 Task: Look for space in Forest Grove, United States from 26th August, 2023 to 10th September, 2023 for 6 adults, 2 children in price range Rs.10000 to Rs.15000. Place can be entire place or shared room with 6 bedrooms having 6 beds and 6 bathrooms. Property type can be house, flat, guest house. Amenities needed are: wifi, TV, free parkinig on premises, gym, breakfast. Booking option can be shelf check-in. Required host language is English.
Action: Mouse pressed left at (415, 107)
Screenshot: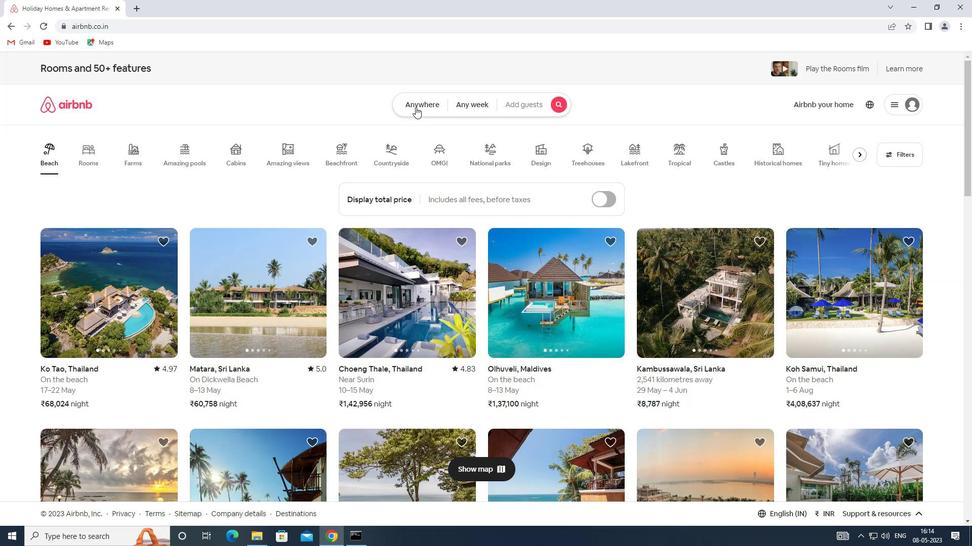 
Action: Mouse moved to (314, 144)
Screenshot: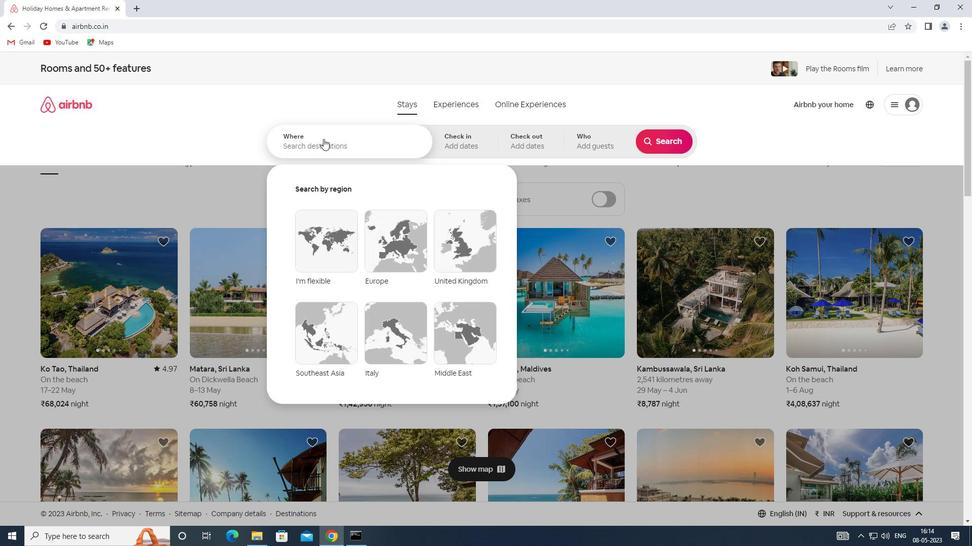 
Action: Mouse pressed left at (314, 144)
Screenshot: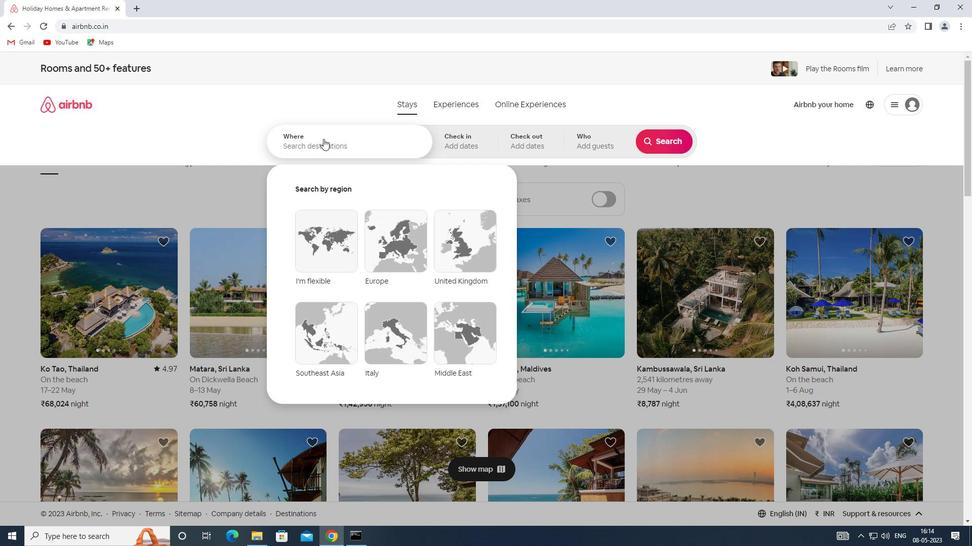 
Action: Key pressed <Key.shift>SPACE<Key.space>IN<Key.space><Key.shift>FOREST<Key.space><Key.shift><Key.shift><Key.shift><Key.shift><Key.shift><Key.shift><Key.shift><Key.shift><Key.shift><Key.shift><Key.shift><Key.shift><Key.shift><Key.shift>GROVE,<Key.shift>UNITED<Key.space><Key.shift>STATES
Screenshot: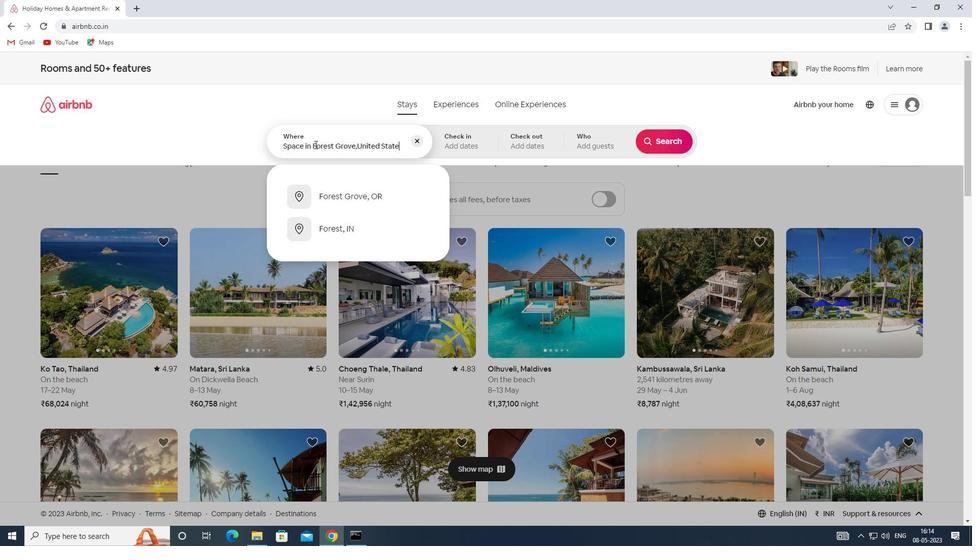 
Action: Mouse moved to (485, 135)
Screenshot: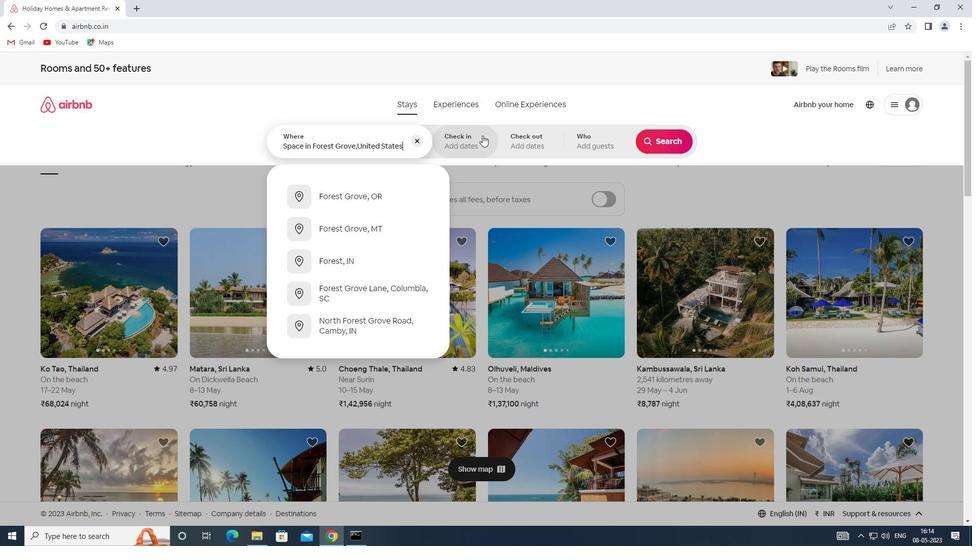 
Action: Mouse pressed left at (485, 135)
Screenshot: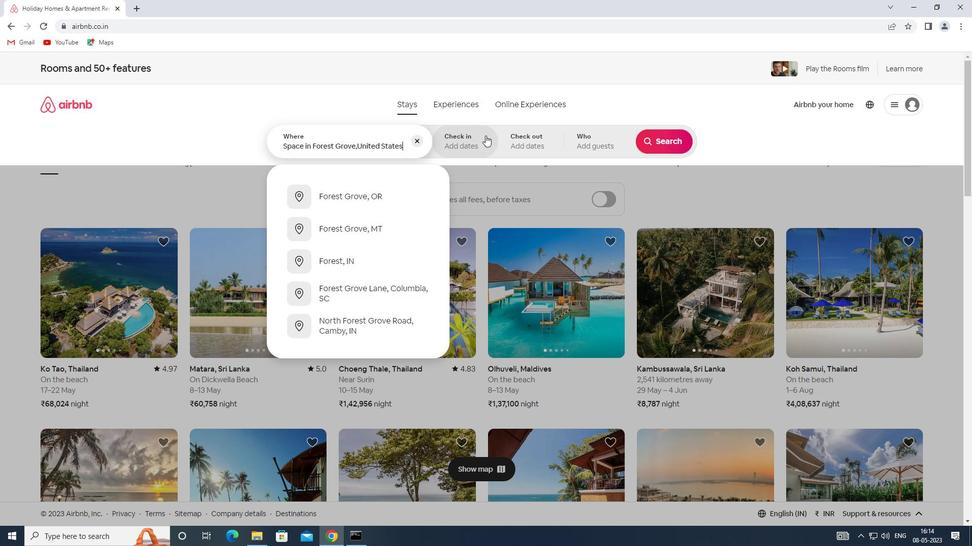 
Action: Mouse moved to (655, 225)
Screenshot: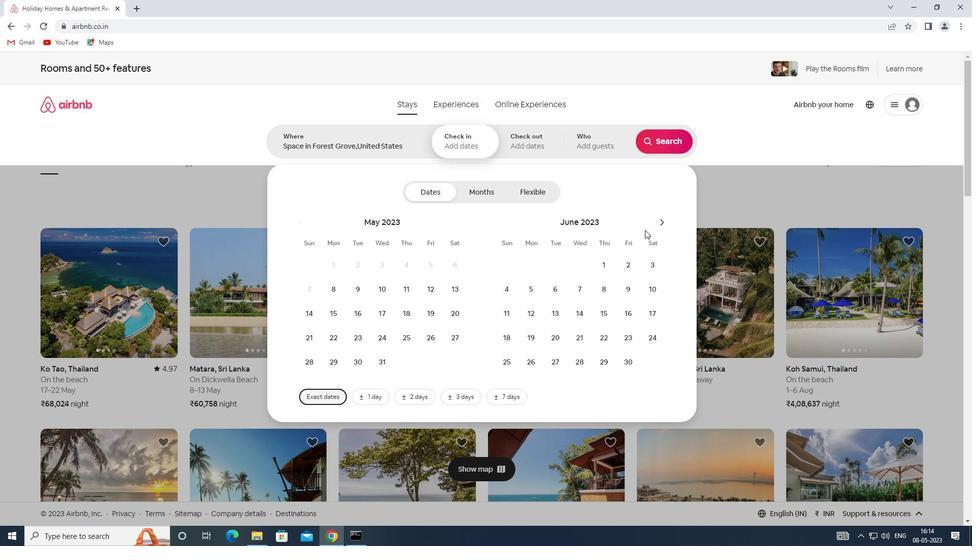 
Action: Mouse pressed left at (655, 225)
Screenshot: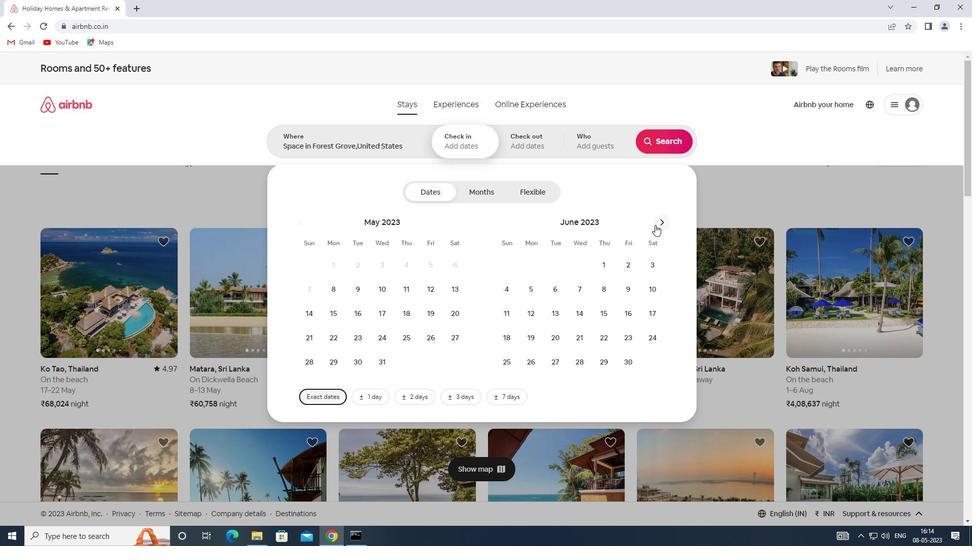 
Action: Mouse pressed left at (655, 225)
Screenshot: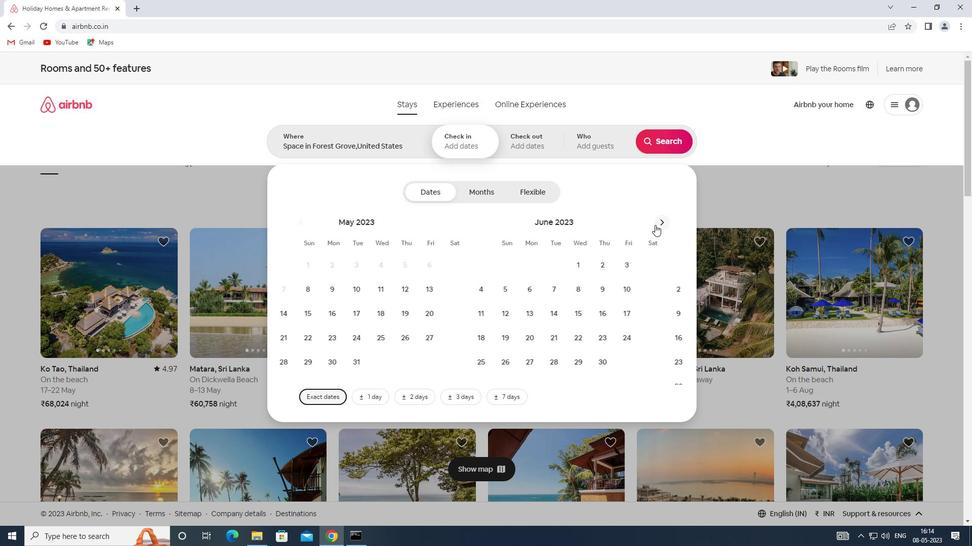 
Action: Mouse moved to (645, 335)
Screenshot: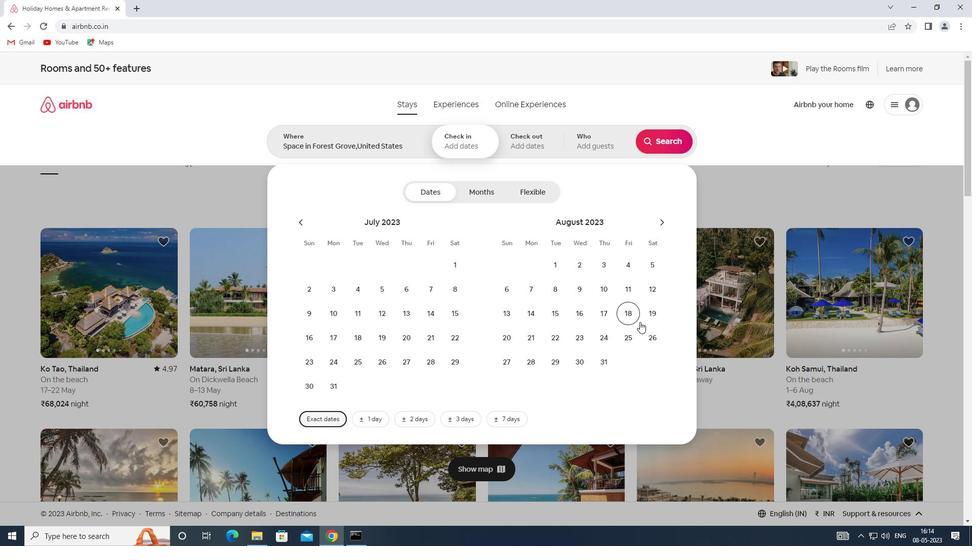 
Action: Mouse pressed left at (645, 335)
Screenshot: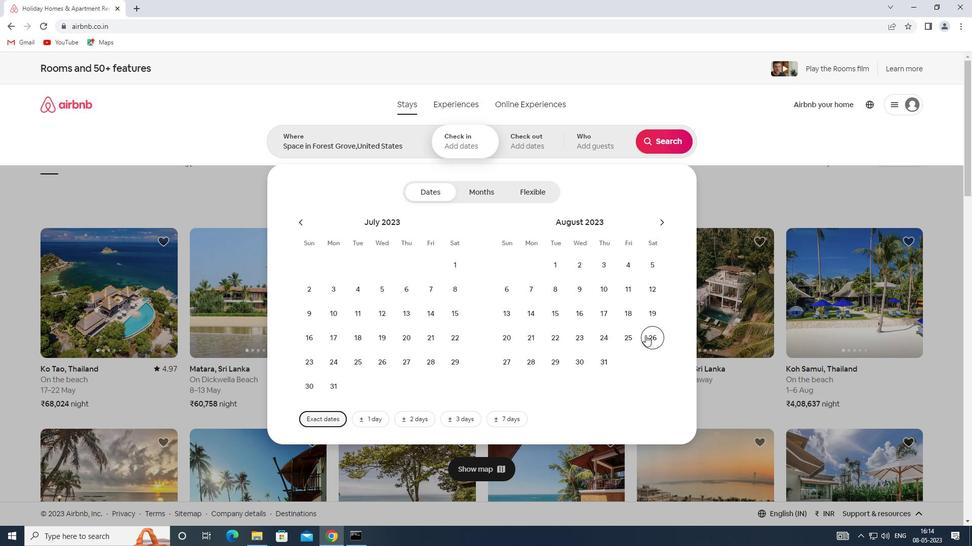 
Action: Mouse moved to (660, 223)
Screenshot: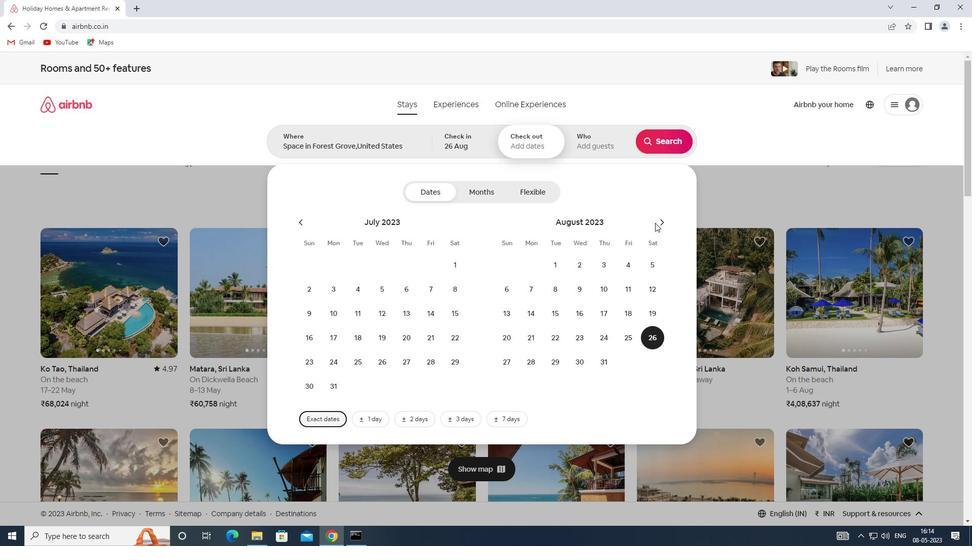 
Action: Mouse pressed left at (660, 223)
Screenshot: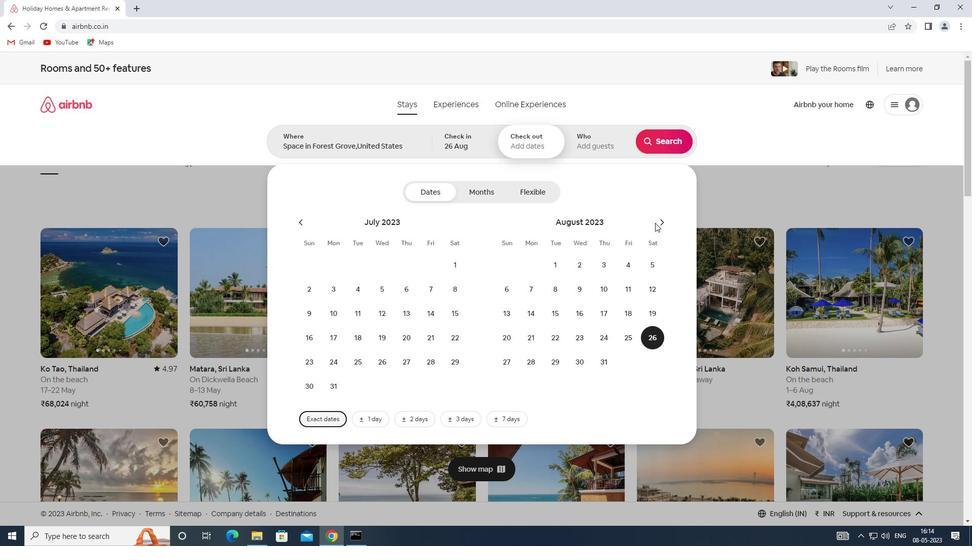 
Action: Mouse moved to (504, 311)
Screenshot: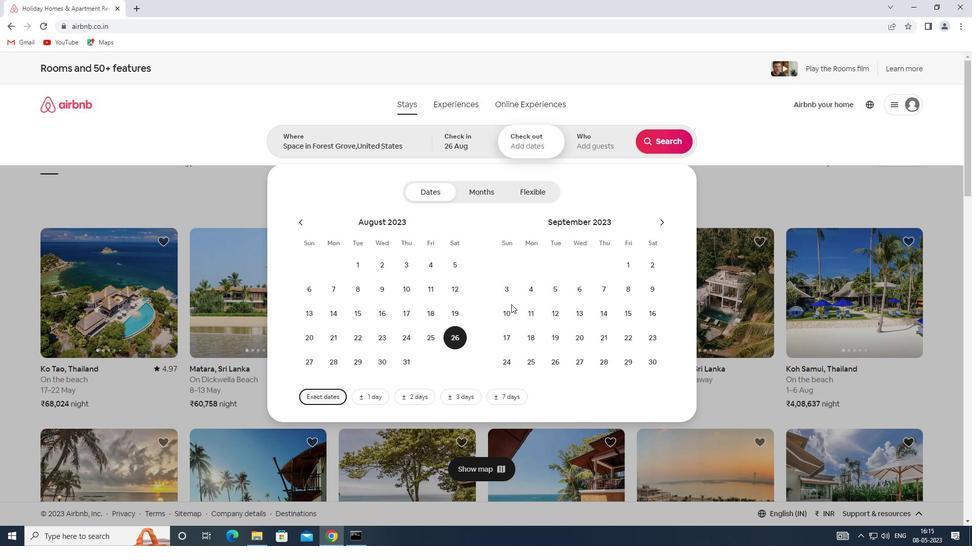 
Action: Mouse pressed left at (504, 311)
Screenshot: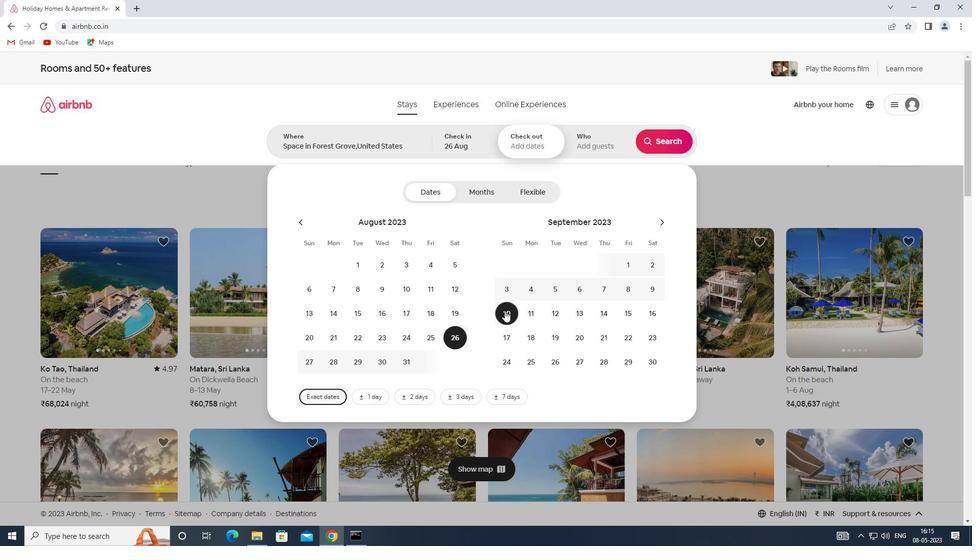 
Action: Mouse moved to (600, 145)
Screenshot: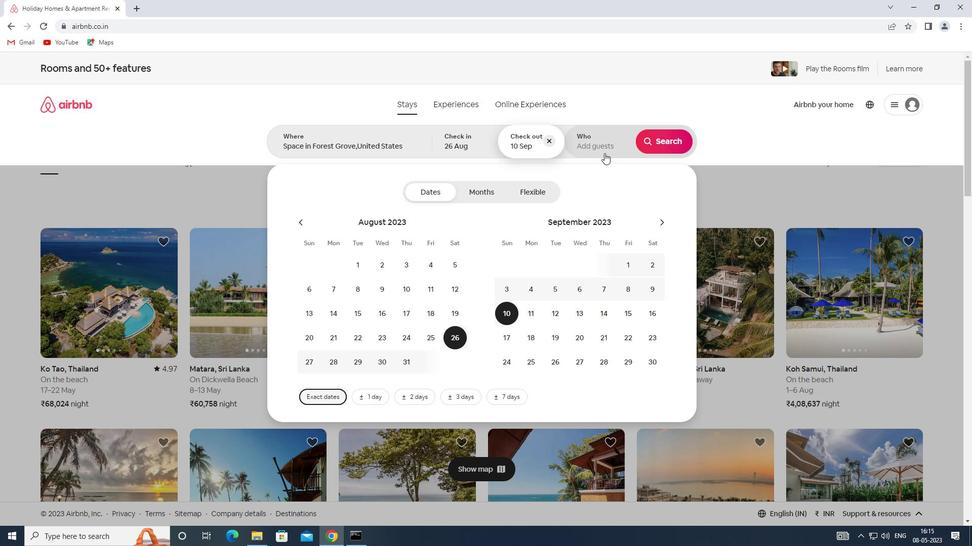 
Action: Mouse pressed left at (600, 145)
Screenshot: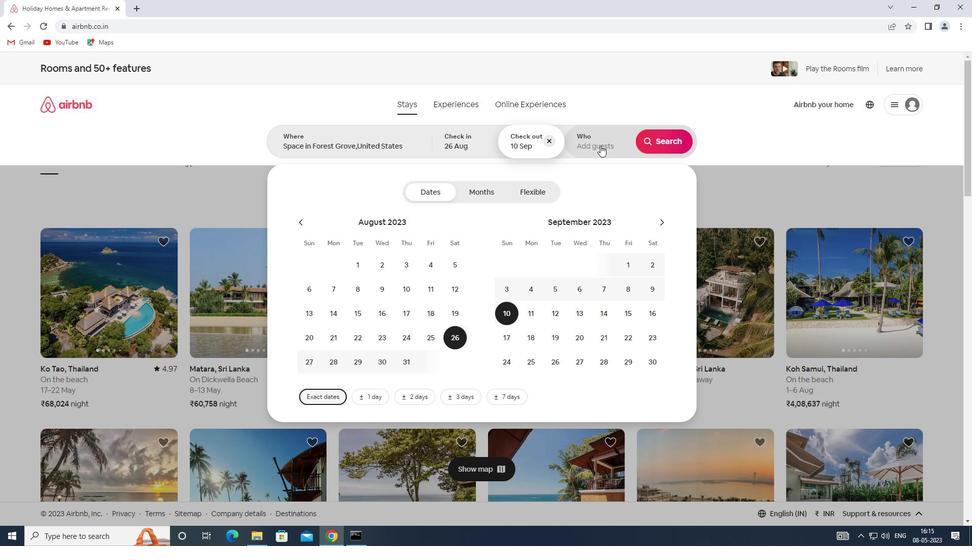 
Action: Mouse moved to (661, 185)
Screenshot: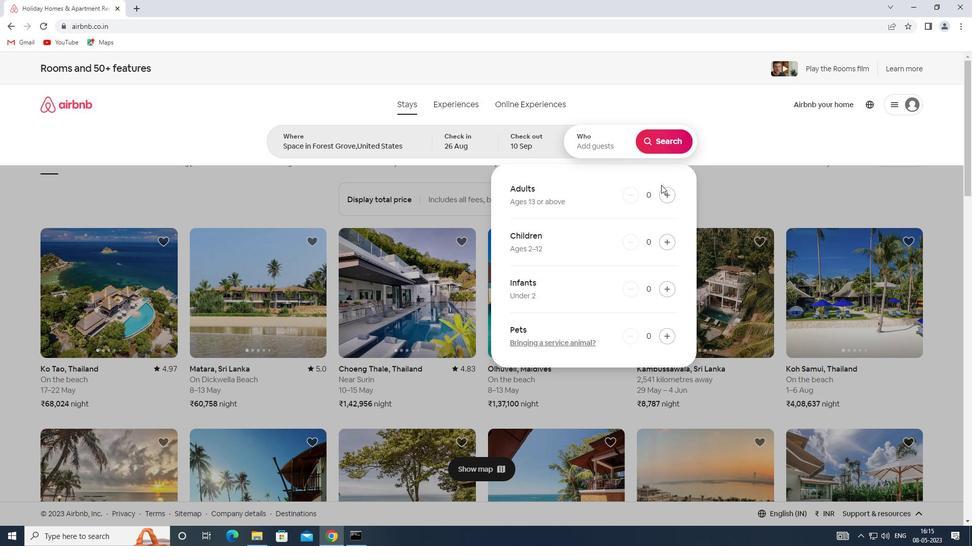 
Action: Mouse pressed left at (661, 185)
Screenshot: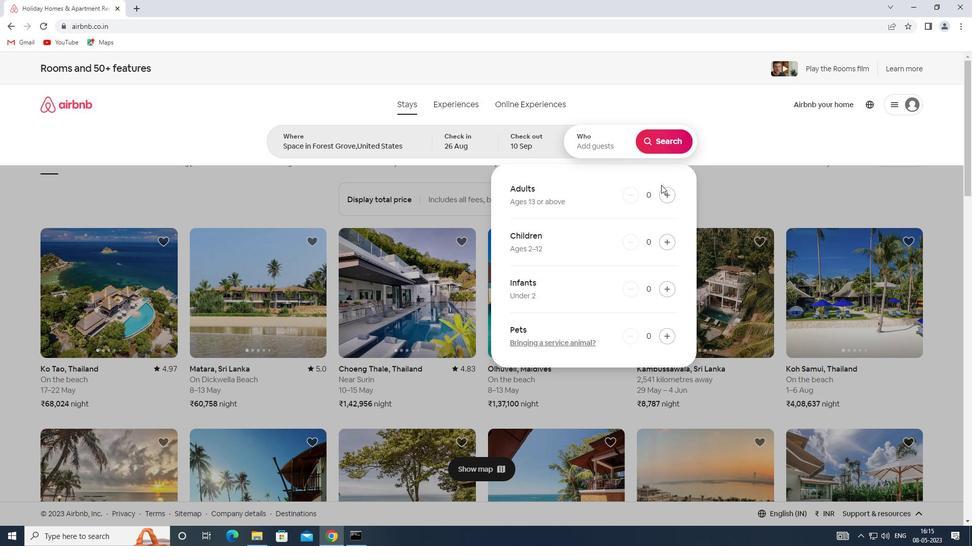 
Action: Mouse moved to (663, 191)
Screenshot: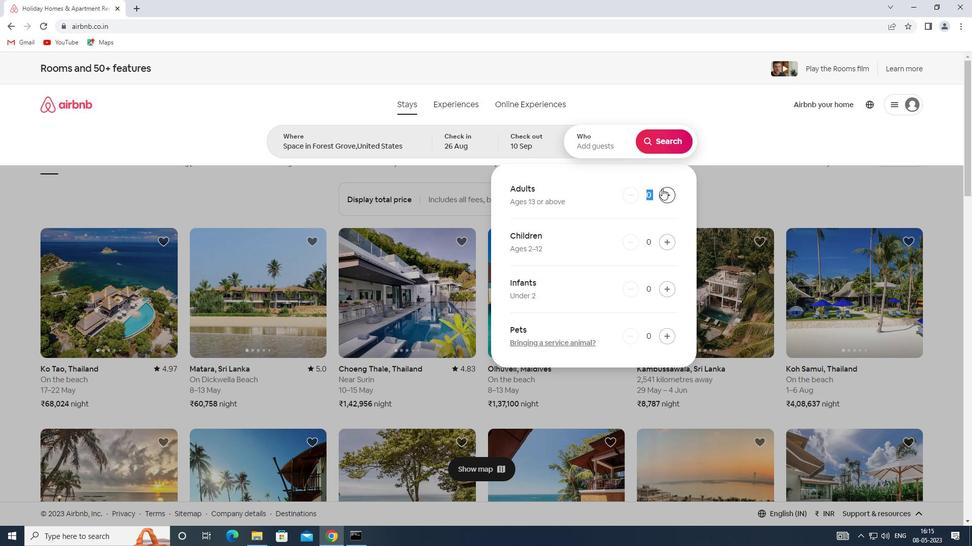 
Action: Mouse pressed left at (663, 191)
Screenshot: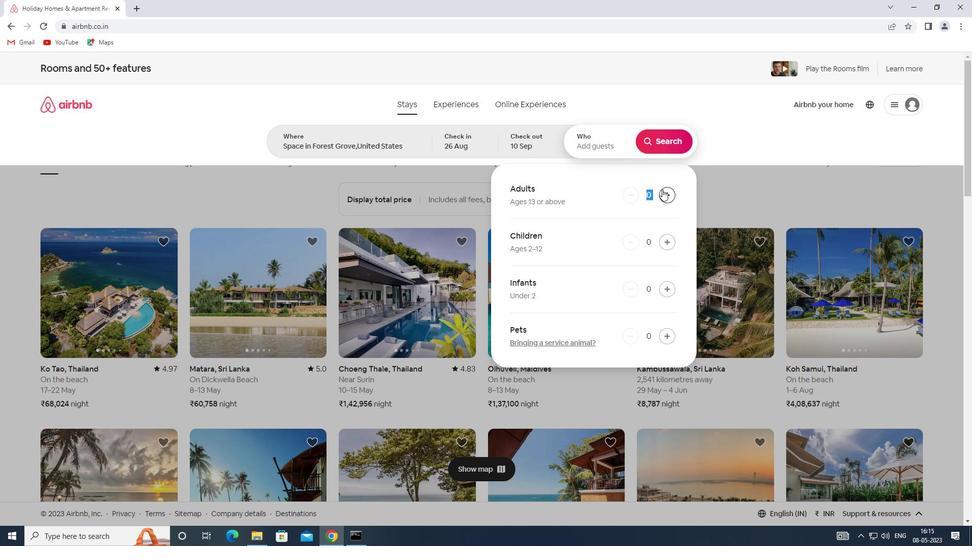 
Action: Mouse pressed left at (663, 191)
Screenshot: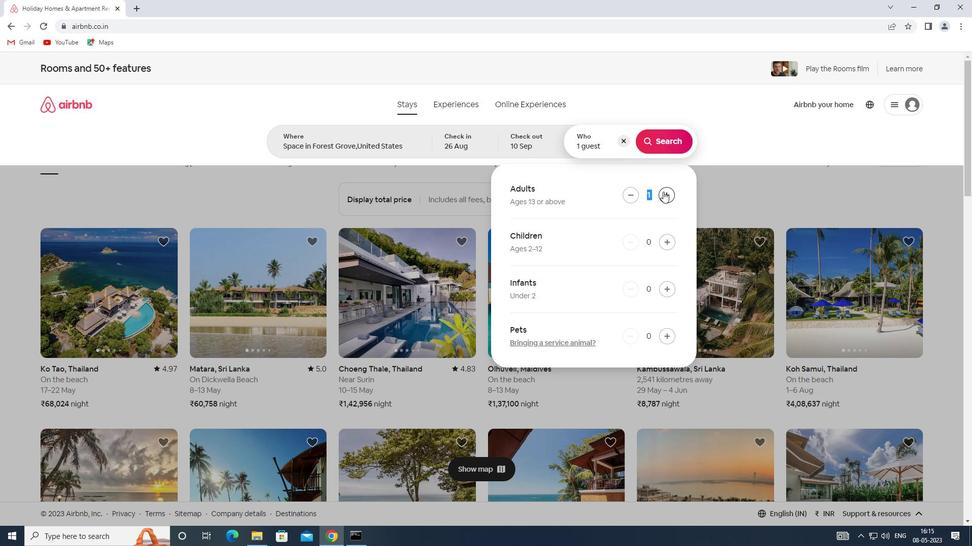 
Action: Mouse pressed left at (663, 191)
Screenshot: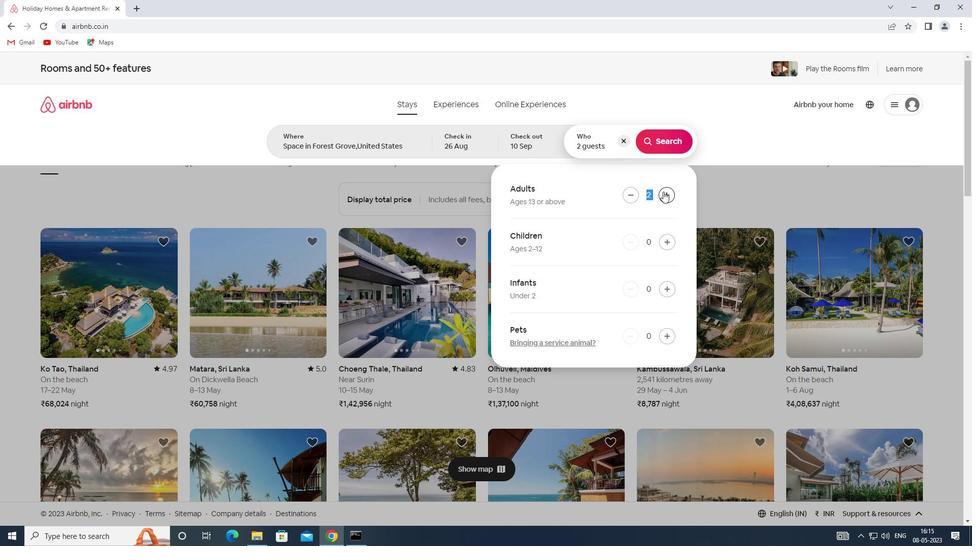 
Action: Mouse moved to (668, 198)
Screenshot: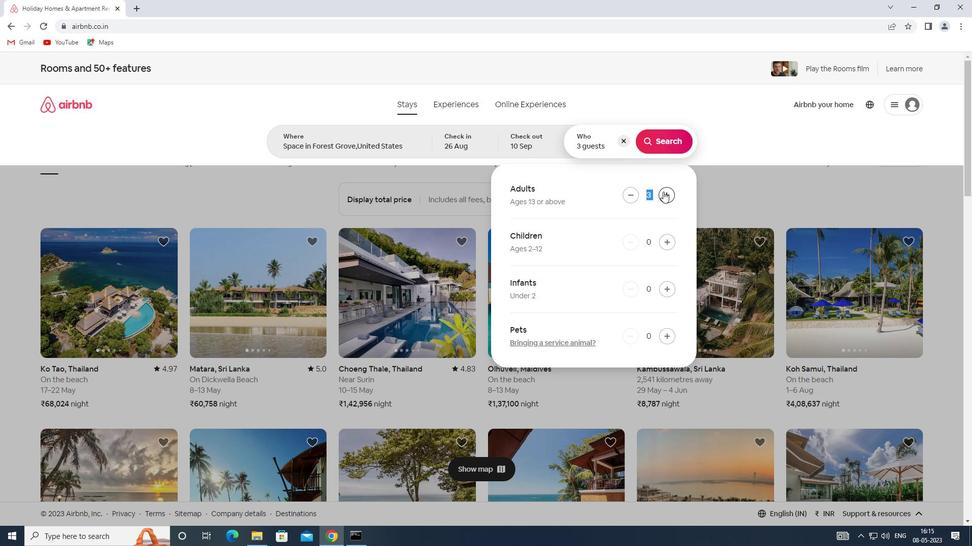 
Action: Mouse pressed left at (668, 198)
Screenshot: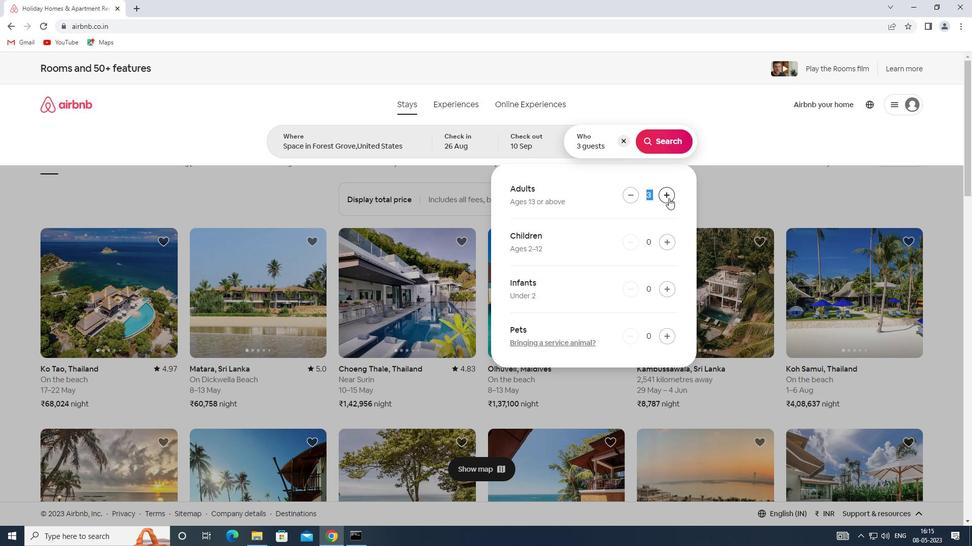
Action: Mouse moved to (668, 198)
Screenshot: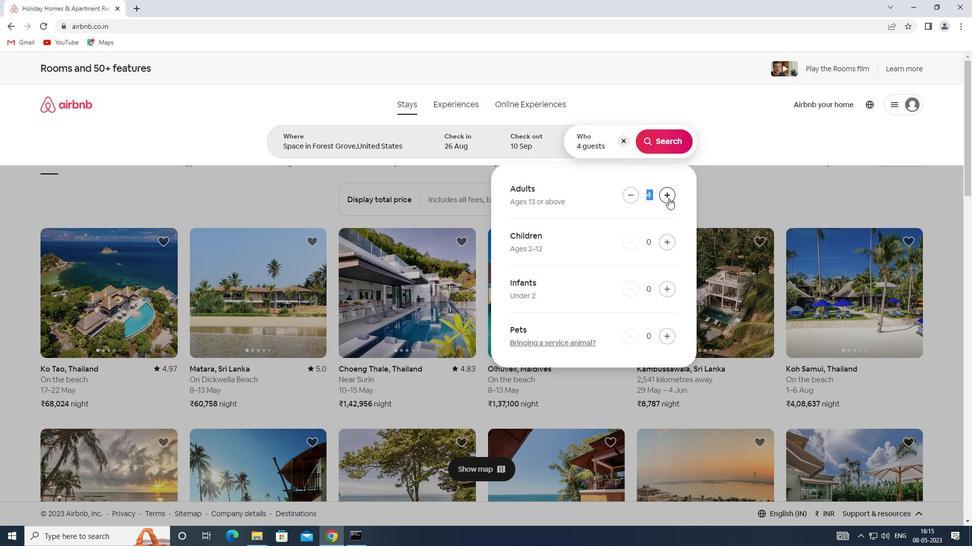 
Action: Mouse pressed left at (668, 198)
Screenshot: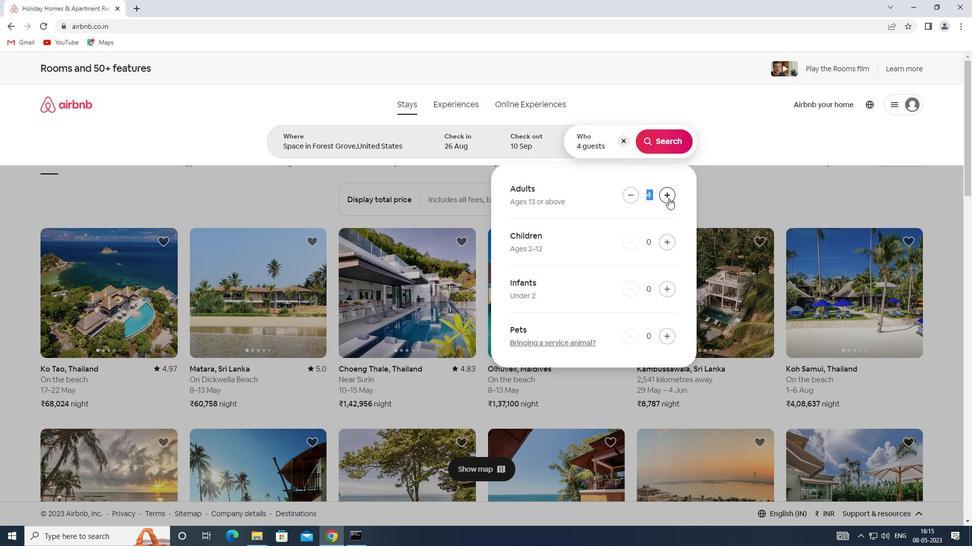 
Action: Mouse pressed left at (668, 198)
Screenshot: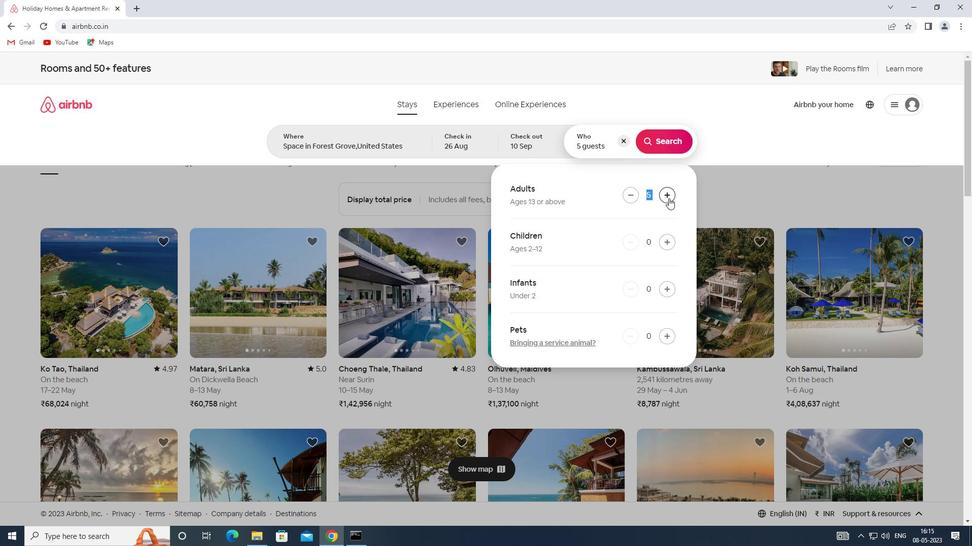 
Action: Mouse moved to (671, 241)
Screenshot: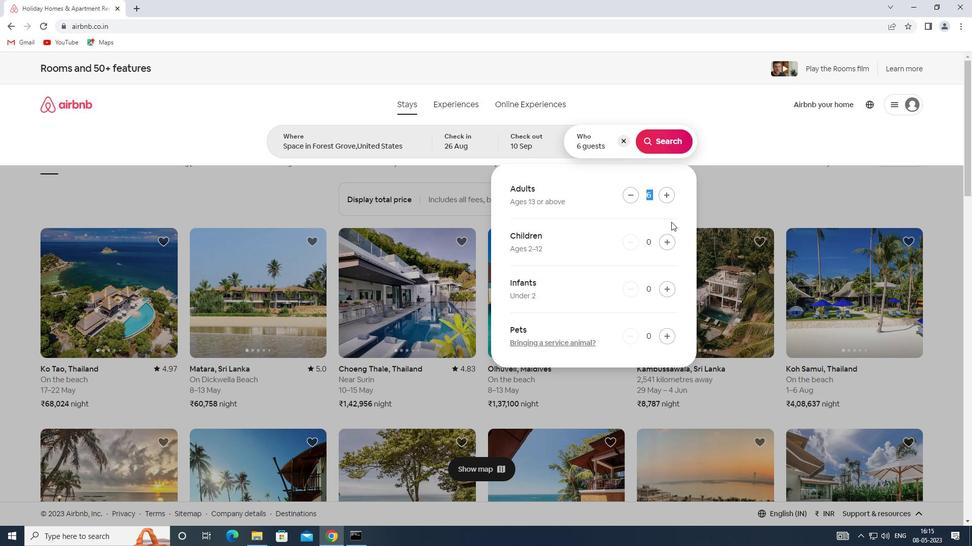 
Action: Mouse pressed left at (671, 241)
Screenshot: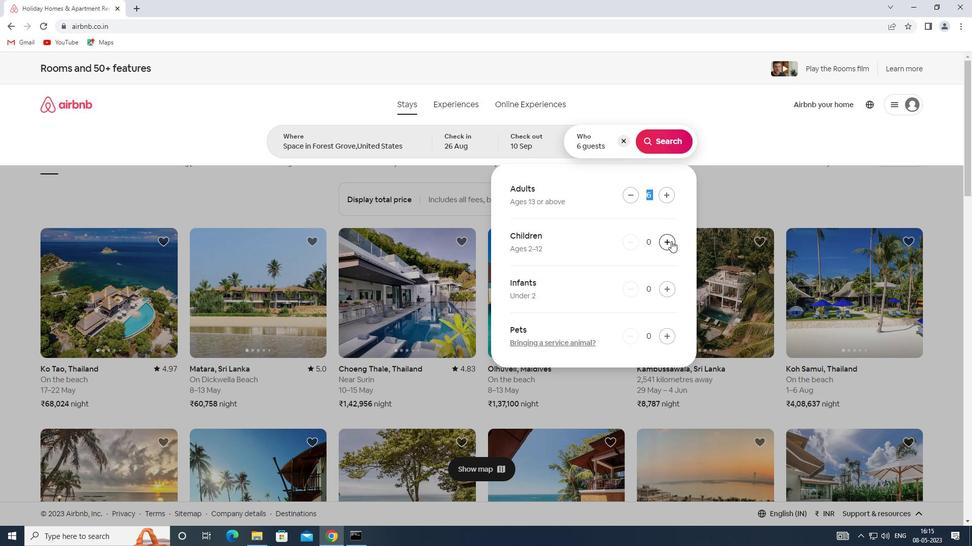 
Action: Mouse pressed left at (671, 241)
Screenshot: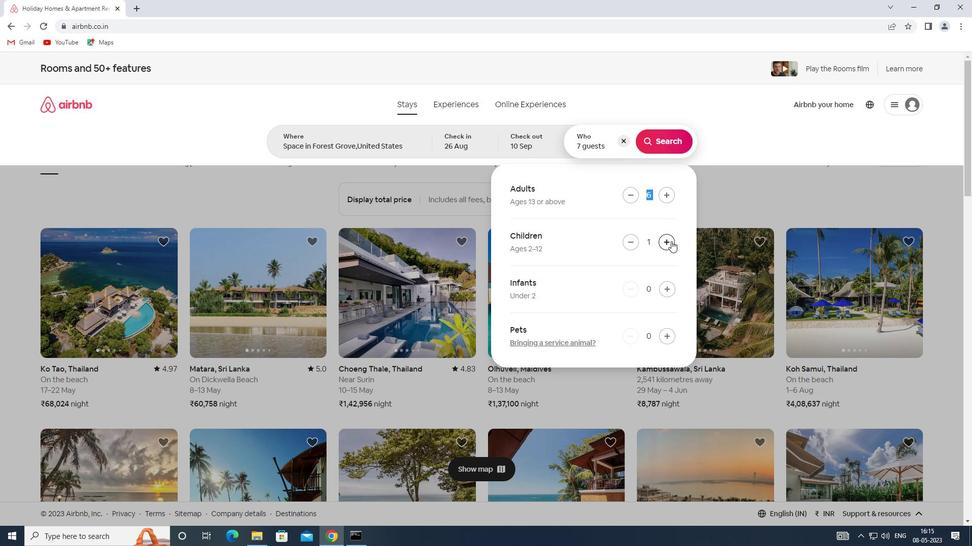 
Action: Mouse moved to (670, 138)
Screenshot: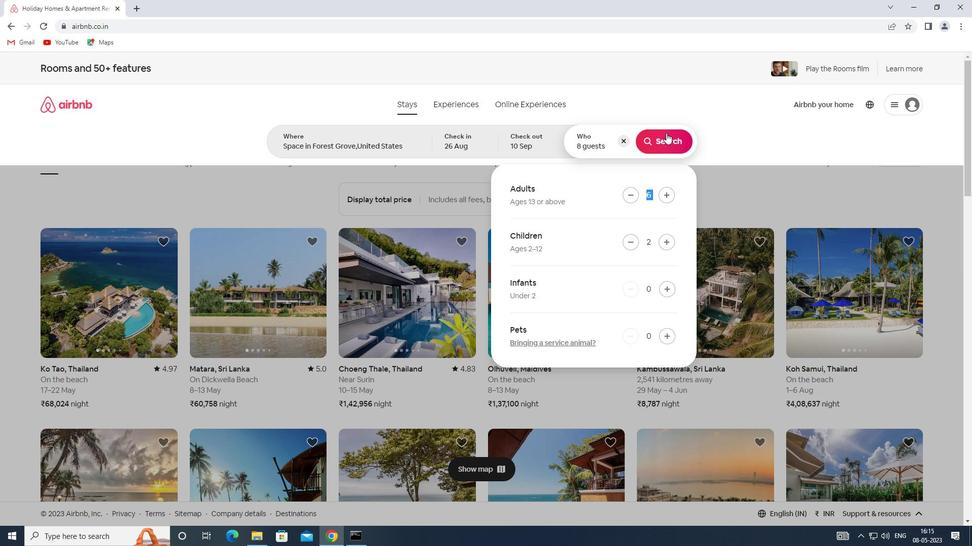 
Action: Mouse pressed left at (670, 138)
Screenshot: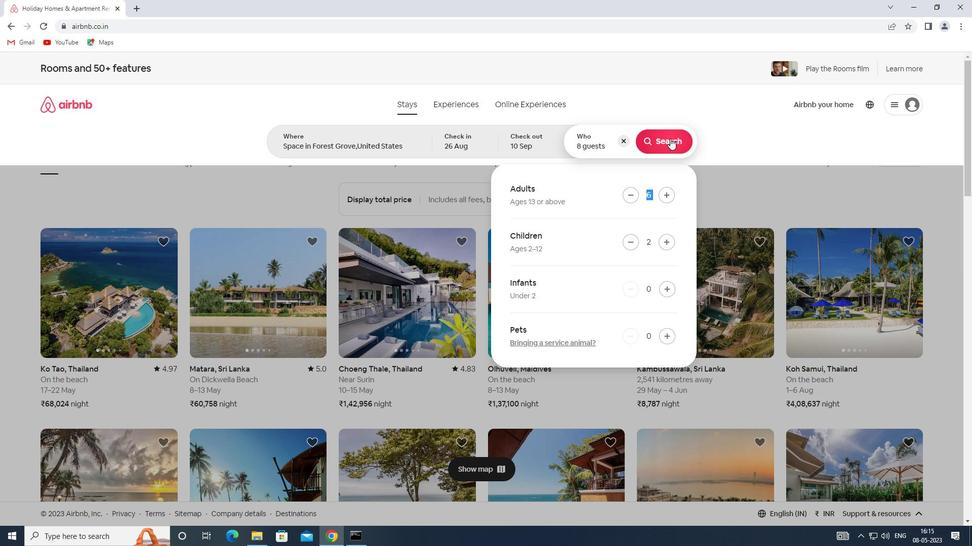 
Action: Mouse moved to (929, 119)
Screenshot: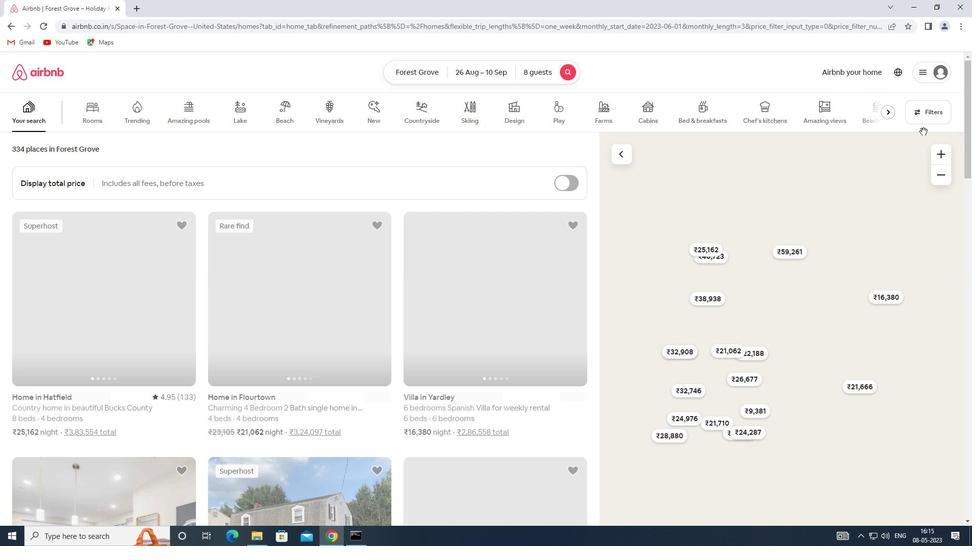 
Action: Mouse pressed left at (929, 119)
Screenshot: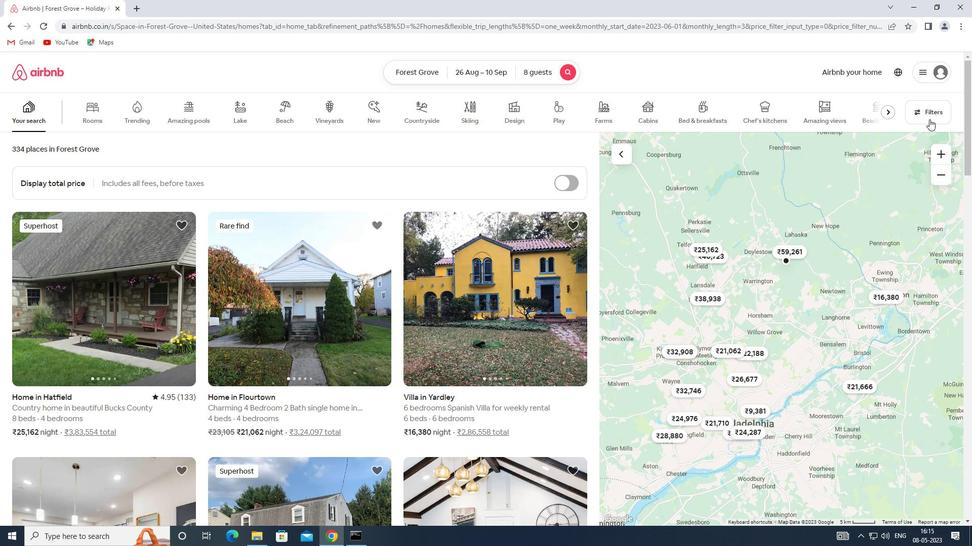 
Action: Mouse moved to (356, 361)
Screenshot: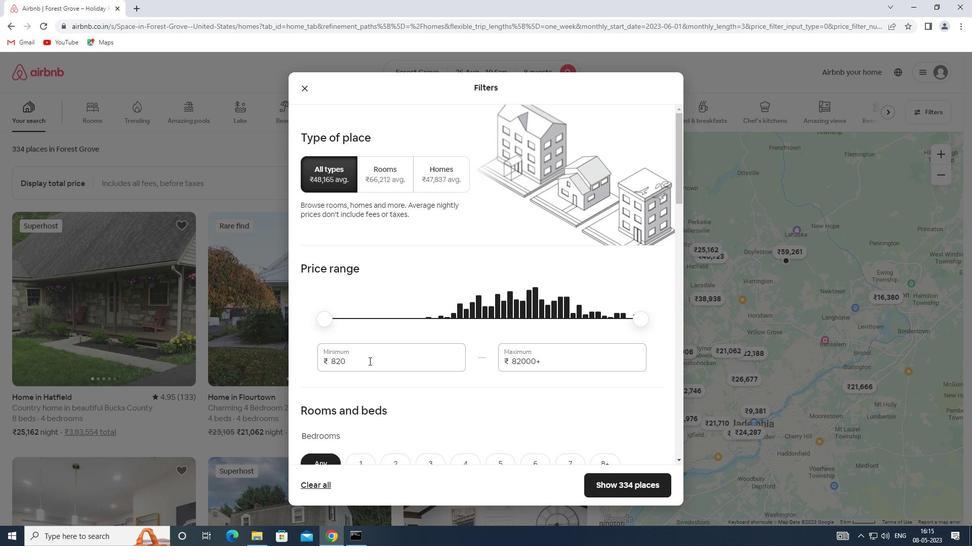 
Action: Mouse pressed left at (356, 361)
Screenshot: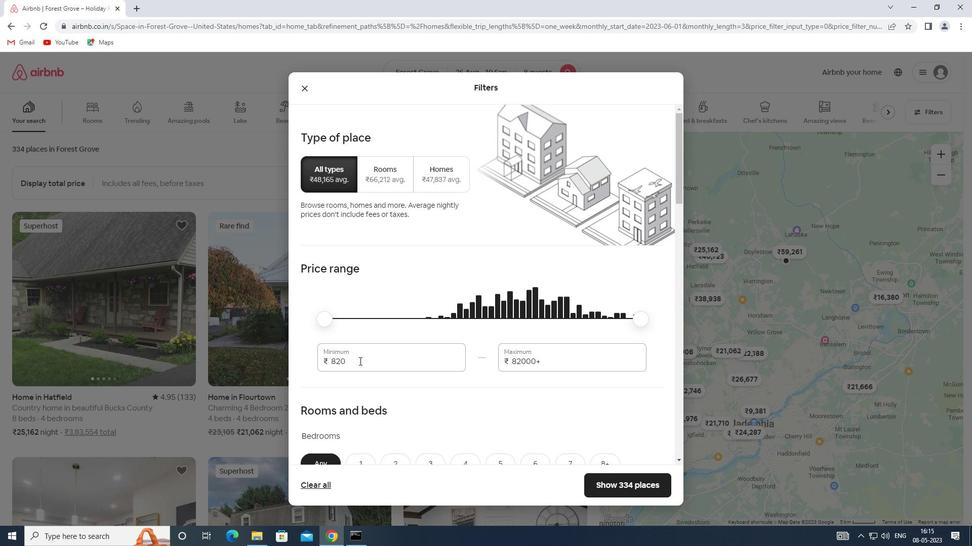 
Action: Mouse moved to (323, 361)
Screenshot: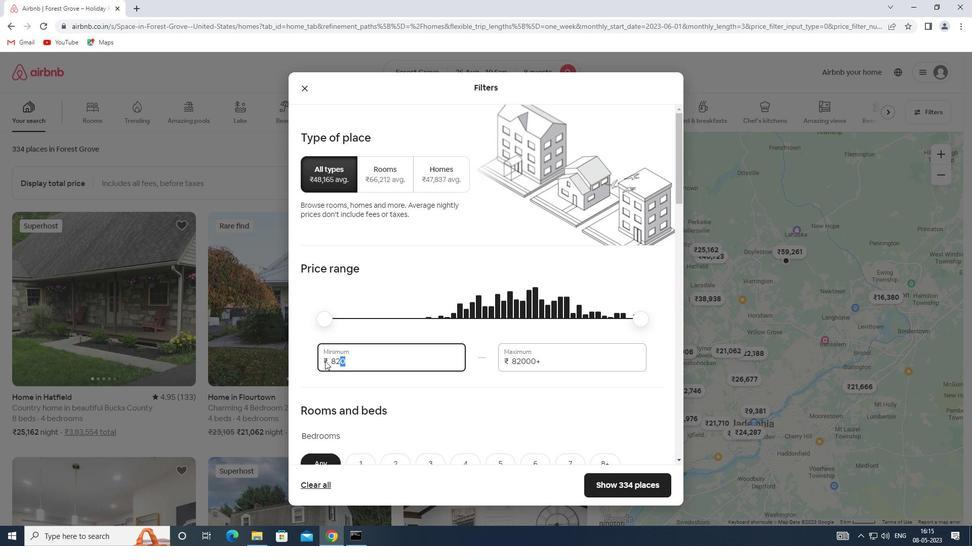 
Action: Key pressed 10000
Screenshot: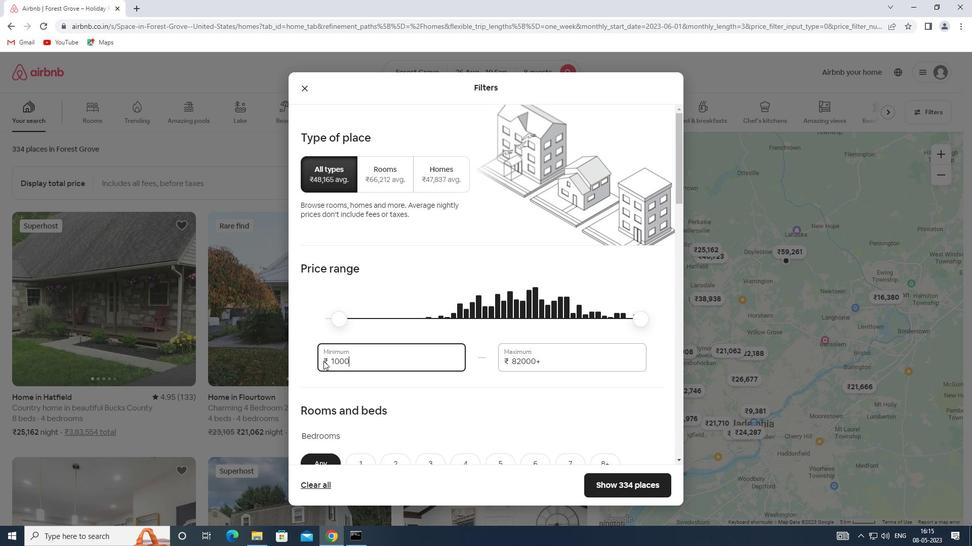 
Action: Mouse moved to (547, 365)
Screenshot: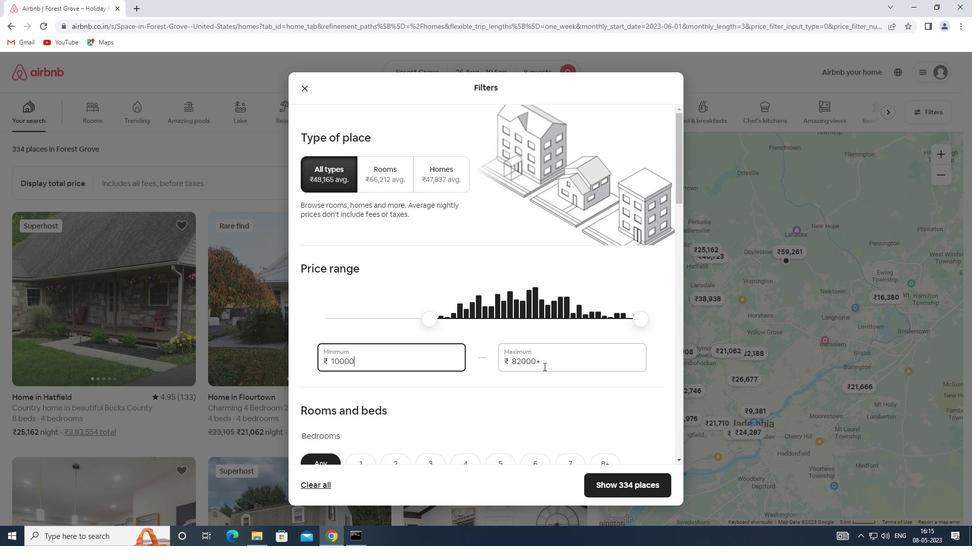 
Action: Mouse pressed left at (547, 365)
Screenshot: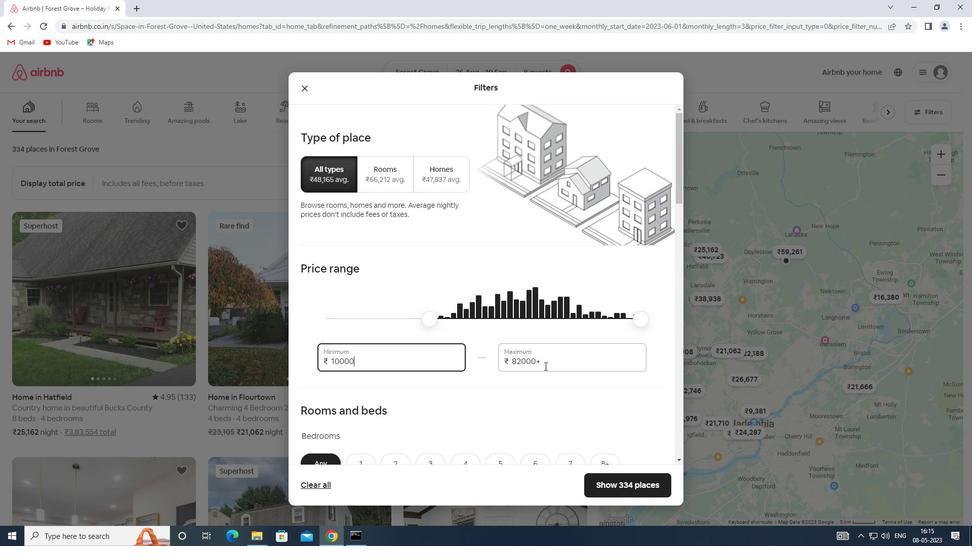 
Action: Mouse moved to (490, 365)
Screenshot: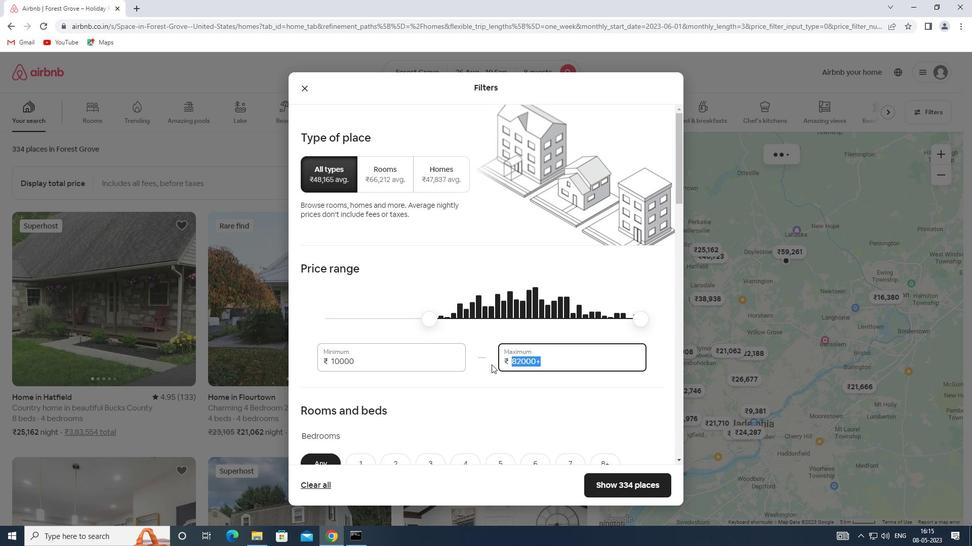 
Action: Key pressed 15000
Screenshot: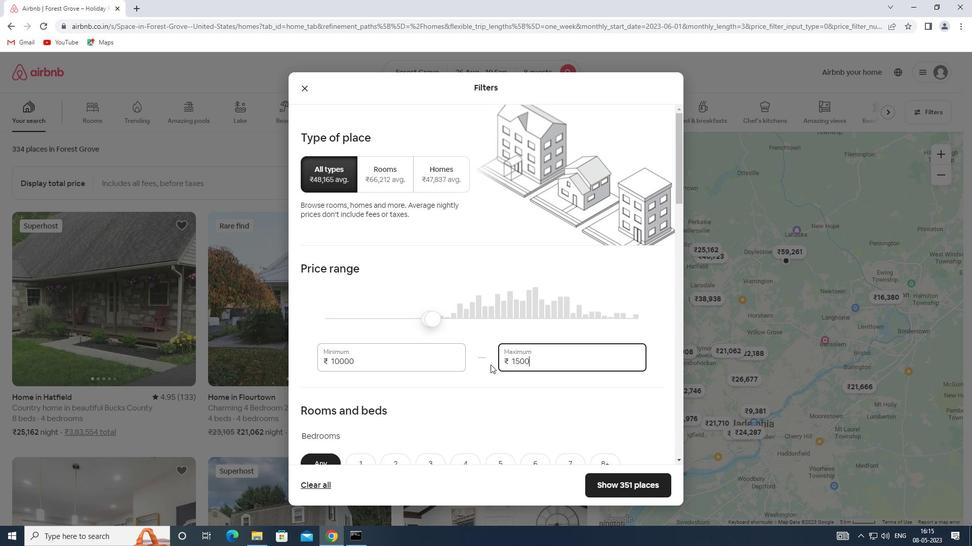 
Action: Mouse moved to (490, 365)
Screenshot: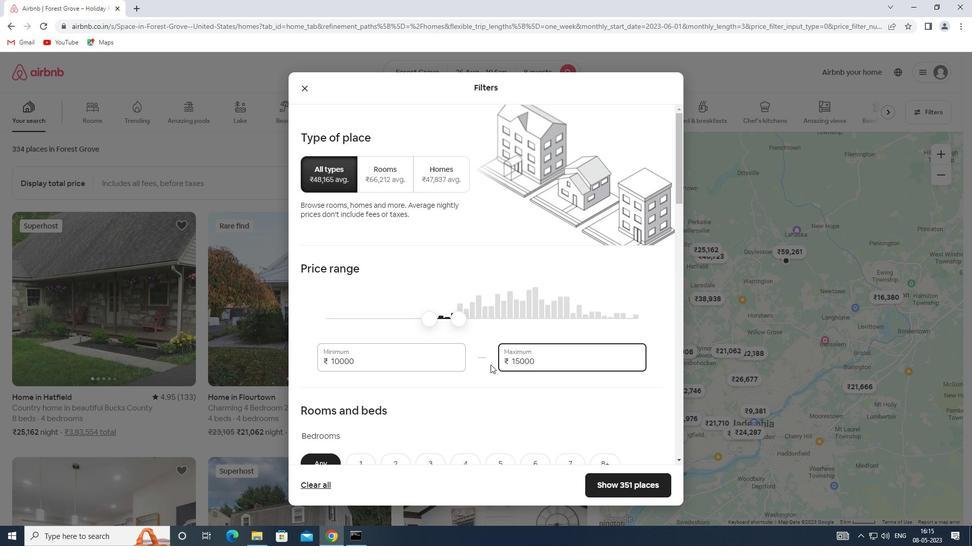 
Action: Mouse scrolled (490, 364) with delta (0, 0)
Screenshot: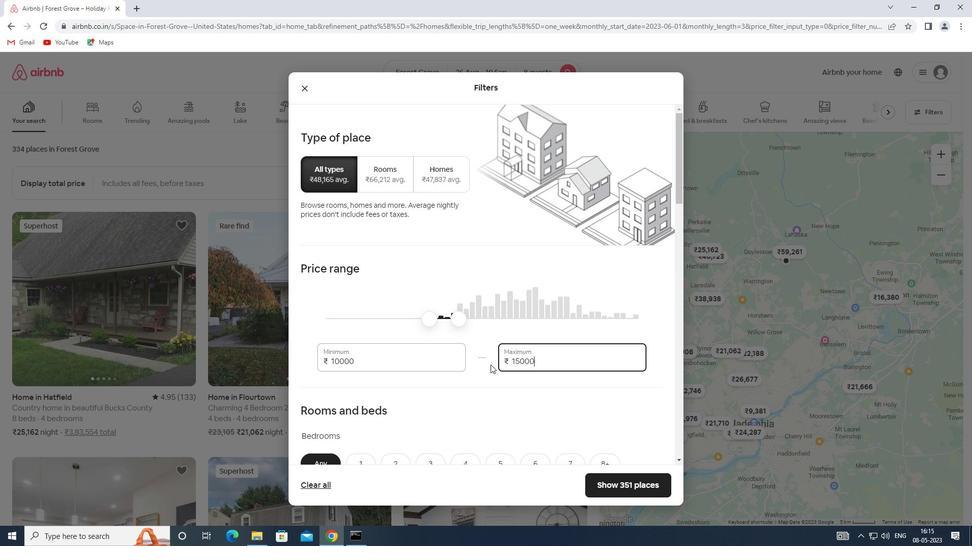 
Action: Mouse moved to (490, 367)
Screenshot: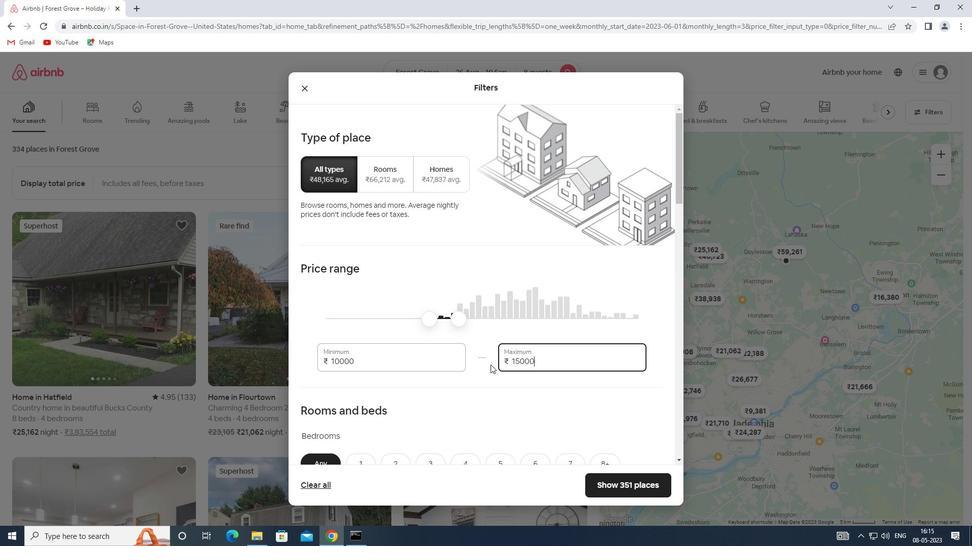 
Action: Mouse scrolled (490, 366) with delta (0, 0)
Screenshot: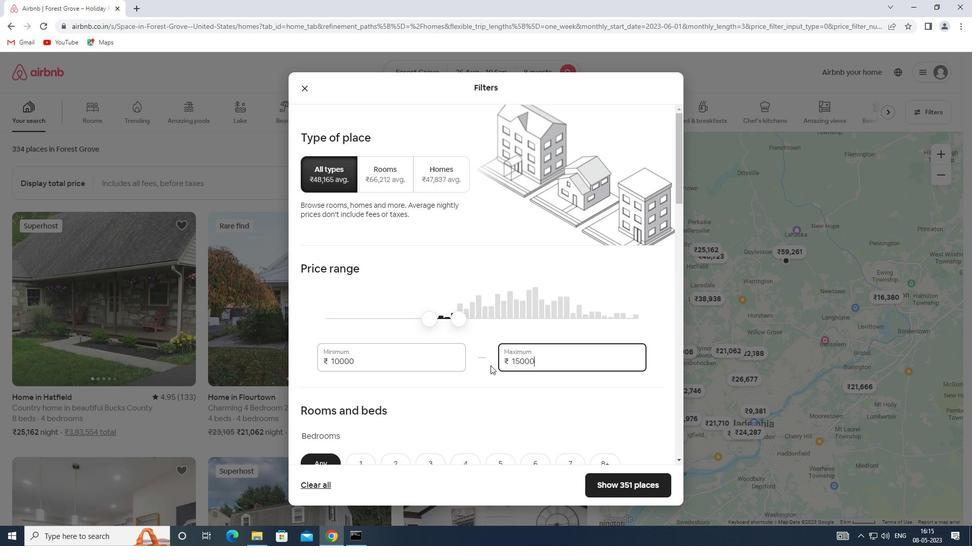 
Action: Mouse scrolled (490, 366) with delta (0, 0)
Screenshot: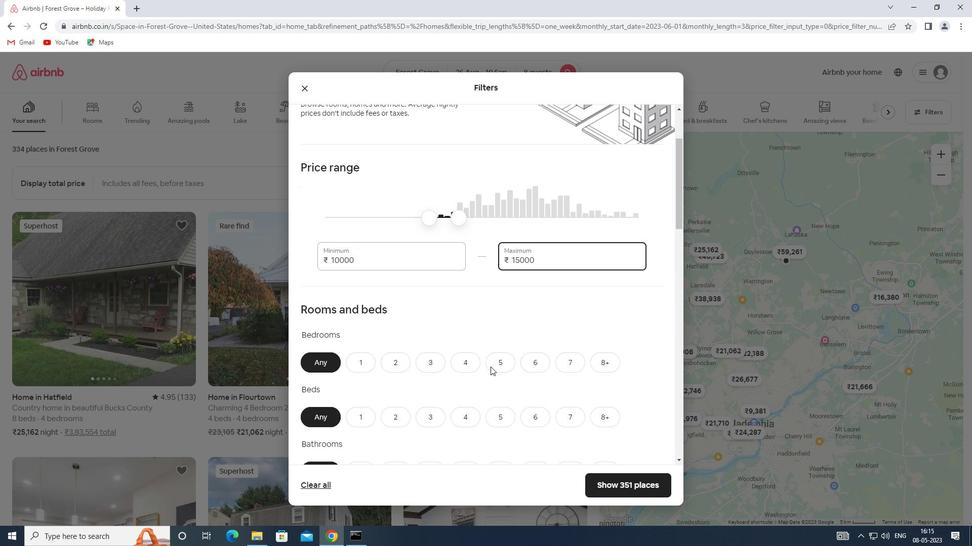 
Action: Mouse moved to (531, 306)
Screenshot: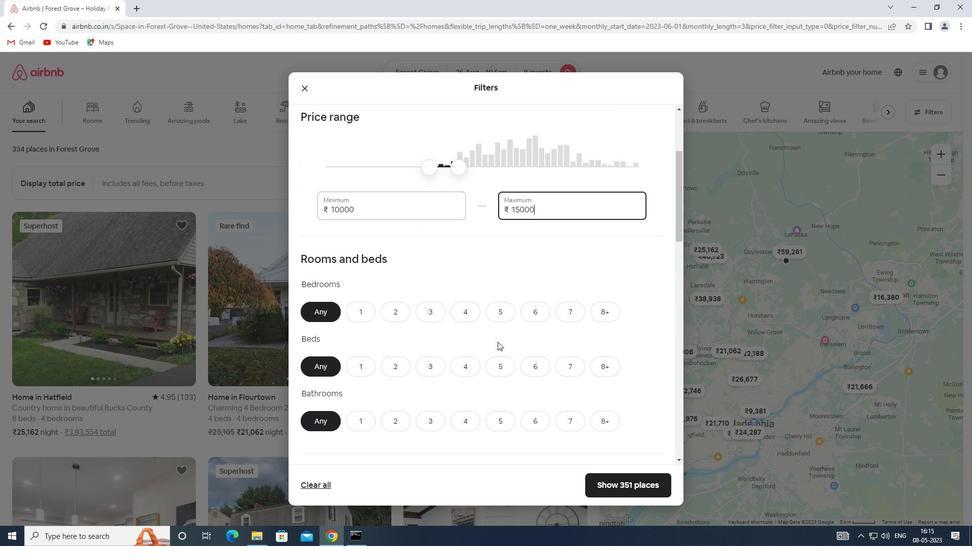 
Action: Mouse pressed left at (531, 306)
Screenshot: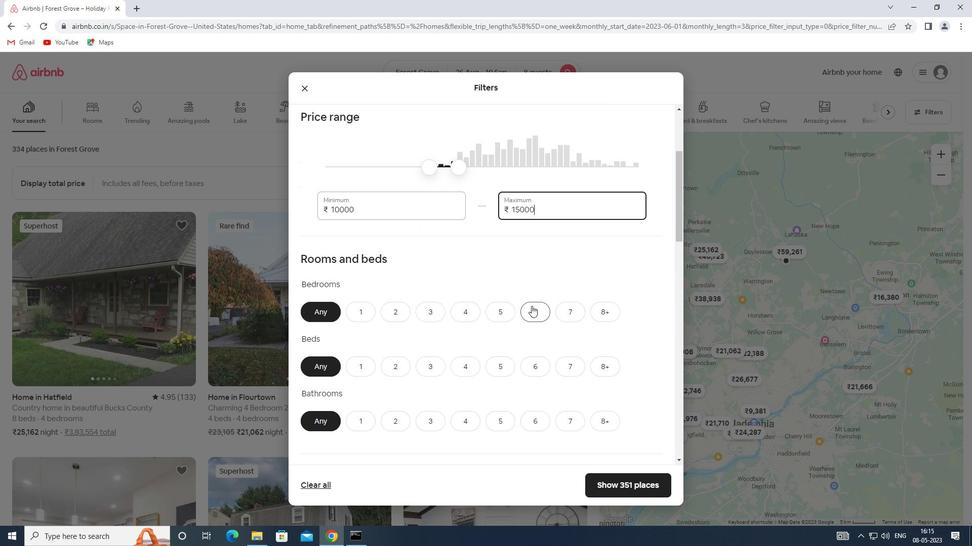 
Action: Mouse moved to (536, 360)
Screenshot: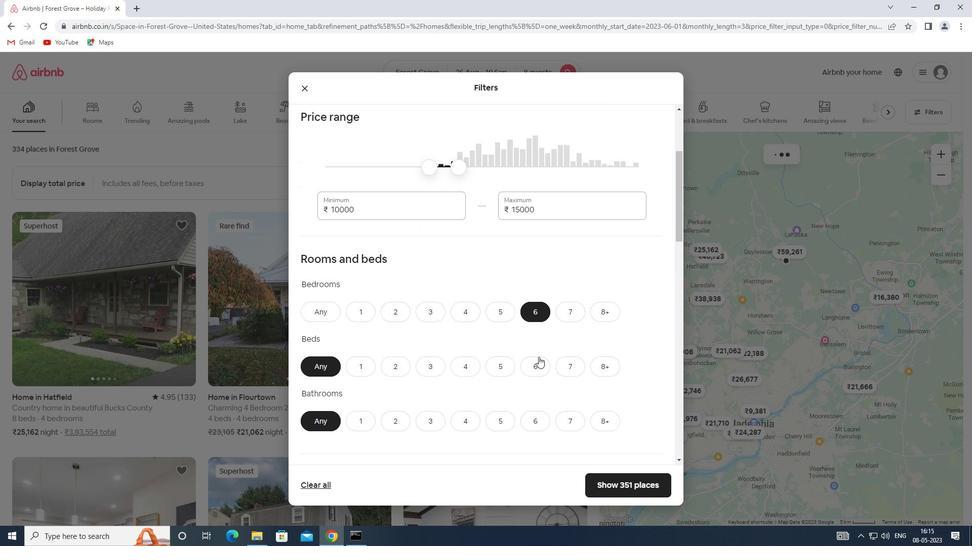 
Action: Mouse pressed left at (536, 360)
Screenshot: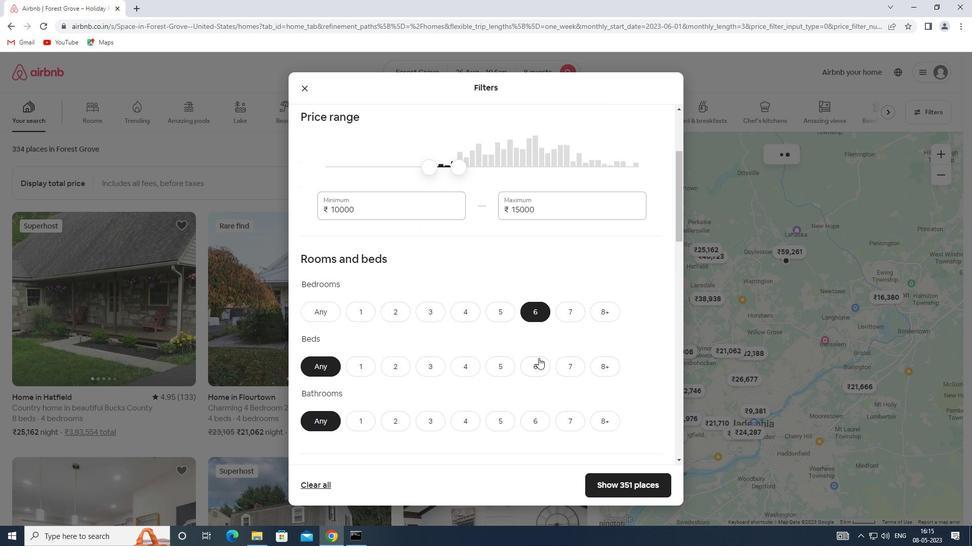 
Action: Mouse moved to (533, 420)
Screenshot: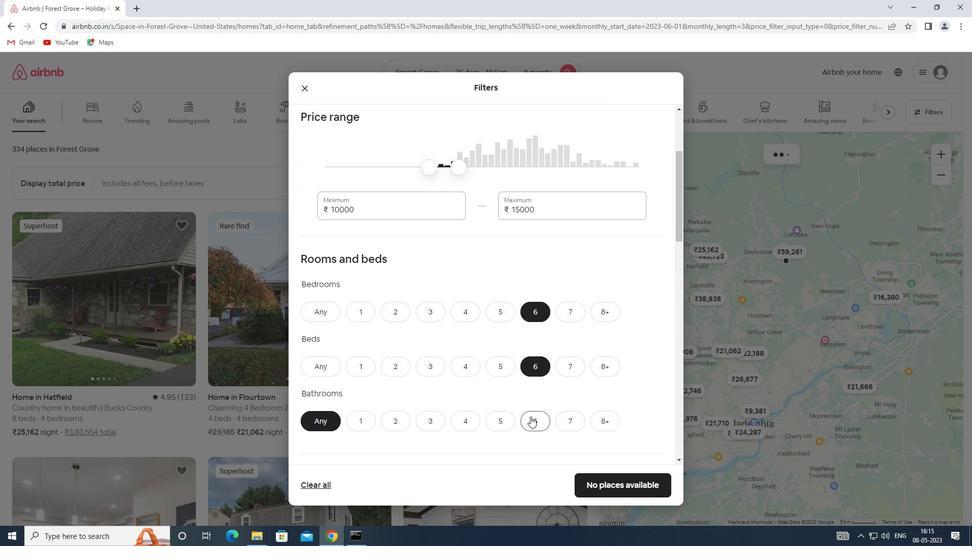 
Action: Mouse pressed left at (533, 420)
Screenshot: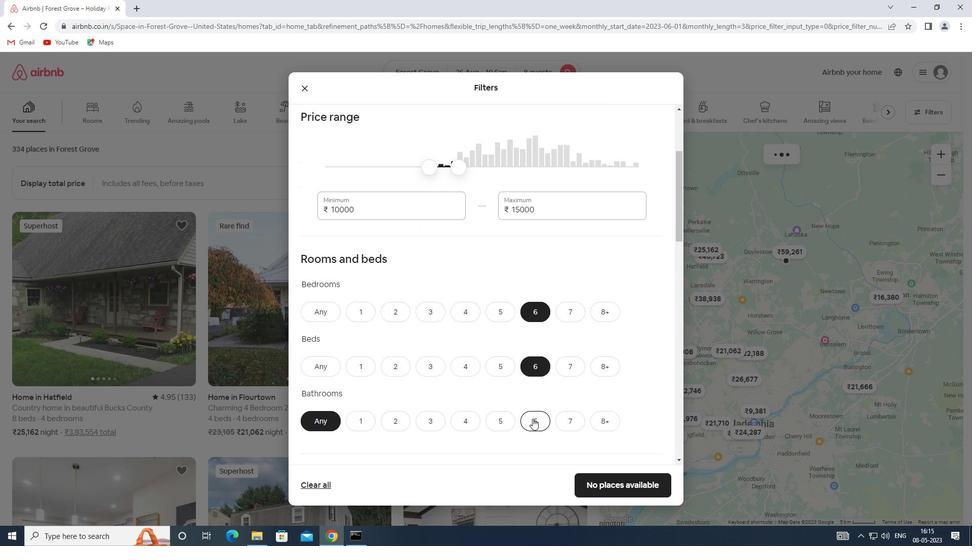 
Action: Mouse moved to (505, 375)
Screenshot: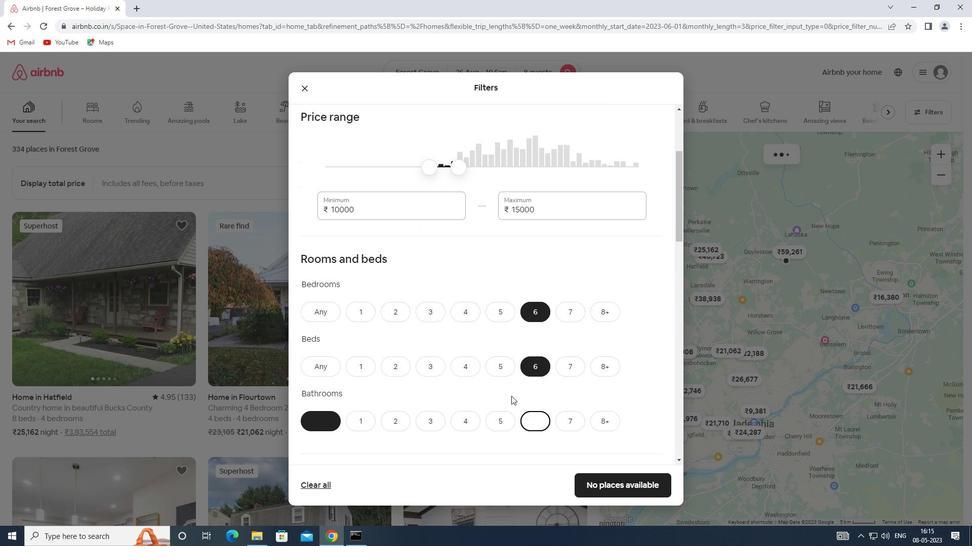 
Action: Mouse scrolled (505, 375) with delta (0, 0)
Screenshot: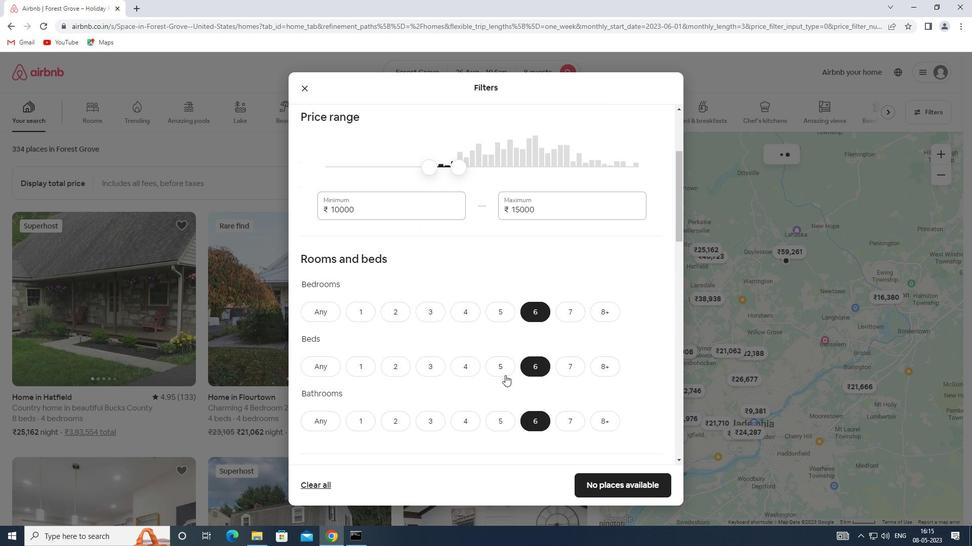 
Action: Mouse scrolled (505, 375) with delta (0, 0)
Screenshot: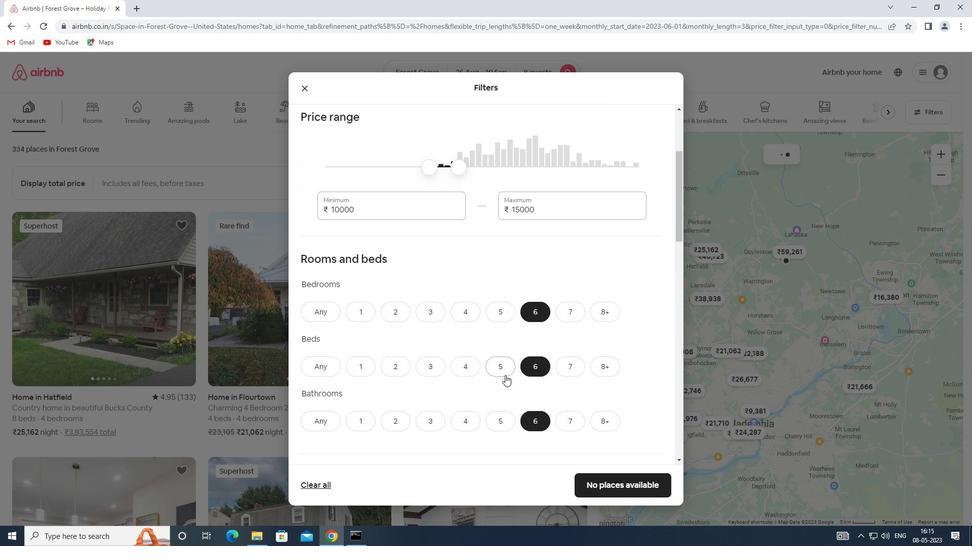 
Action: Mouse scrolled (505, 375) with delta (0, 0)
Screenshot: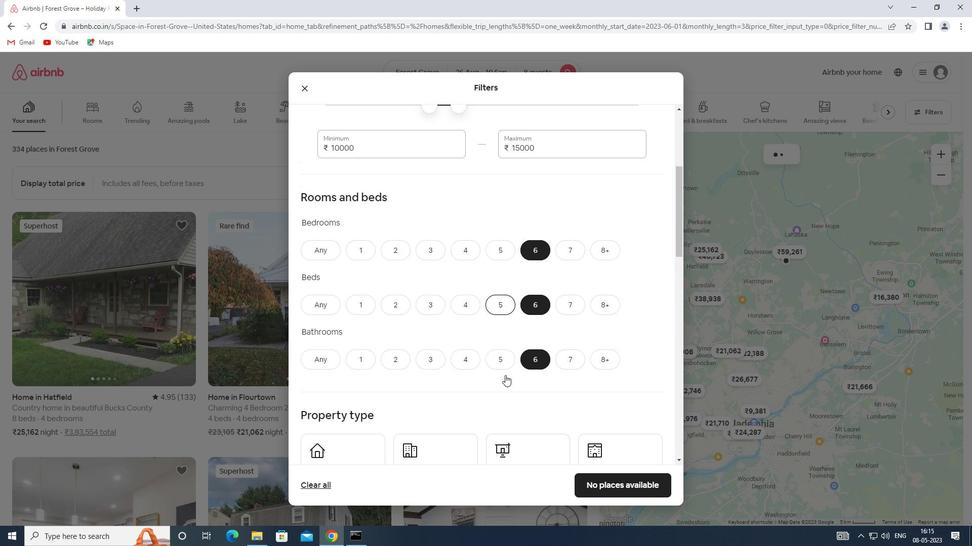 
Action: Mouse scrolled (505, 375) with delta (0, 0)
Screenshot: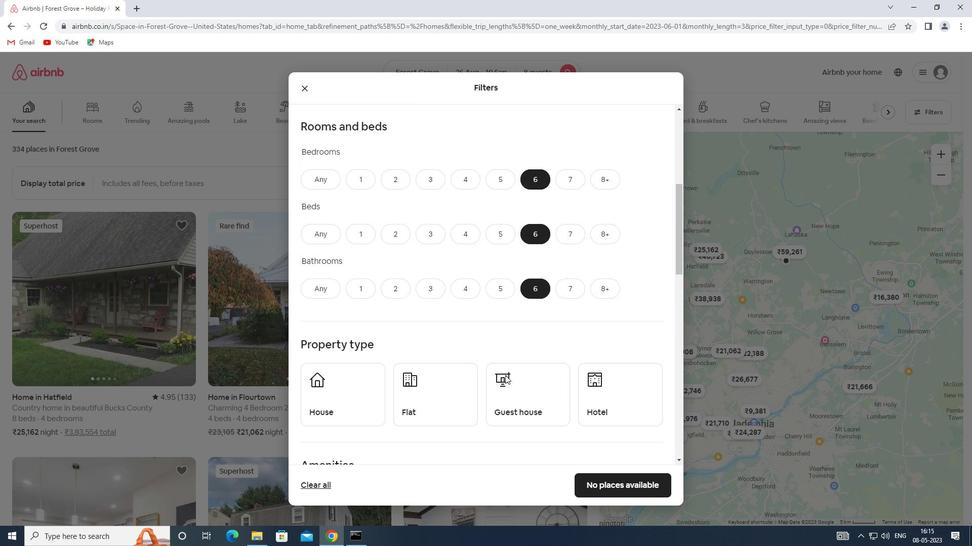 
Action: Mouse scrolled (505, 375) with delta (0, 0)
Screenshot: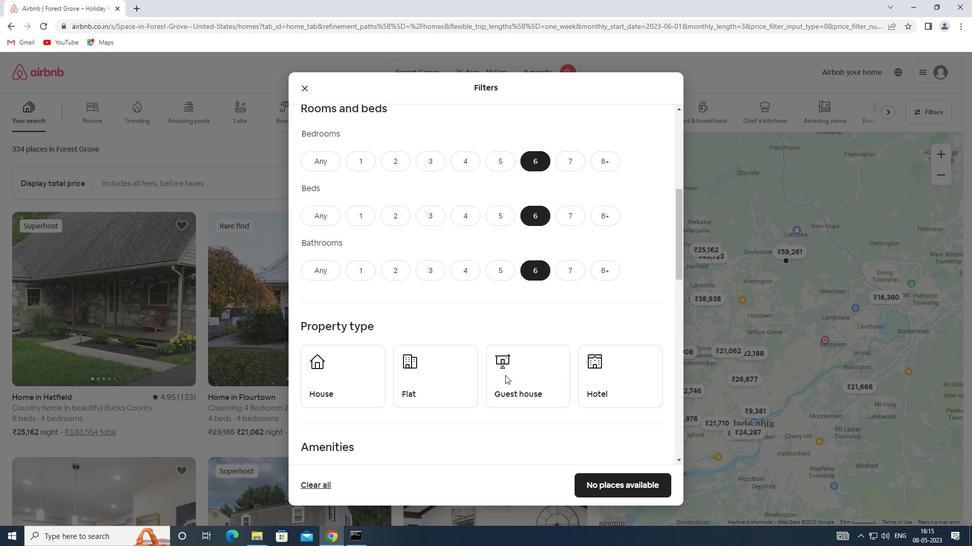
Action: Mouse moved to (338, 296)
Screenshot: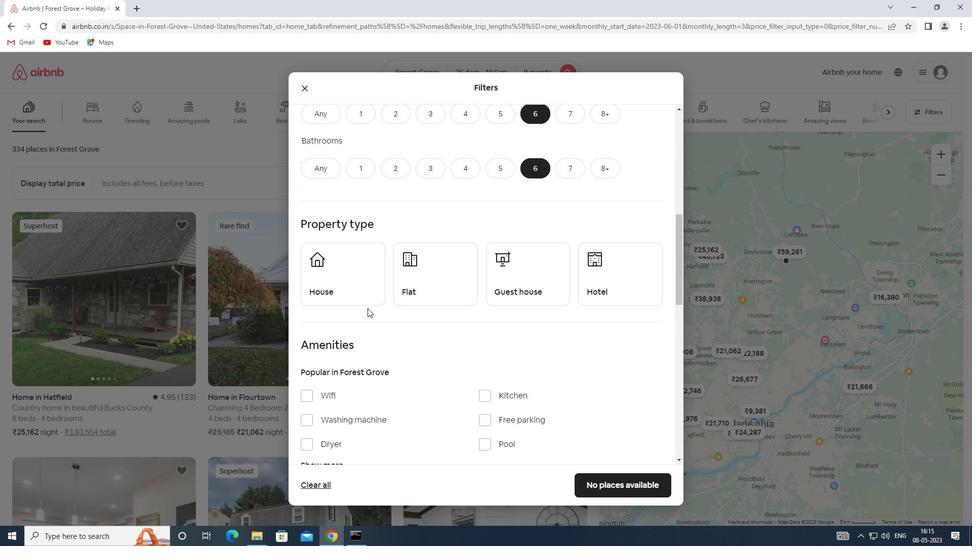 
Action: Mouse pressed left at (338, 296)
Screenshot: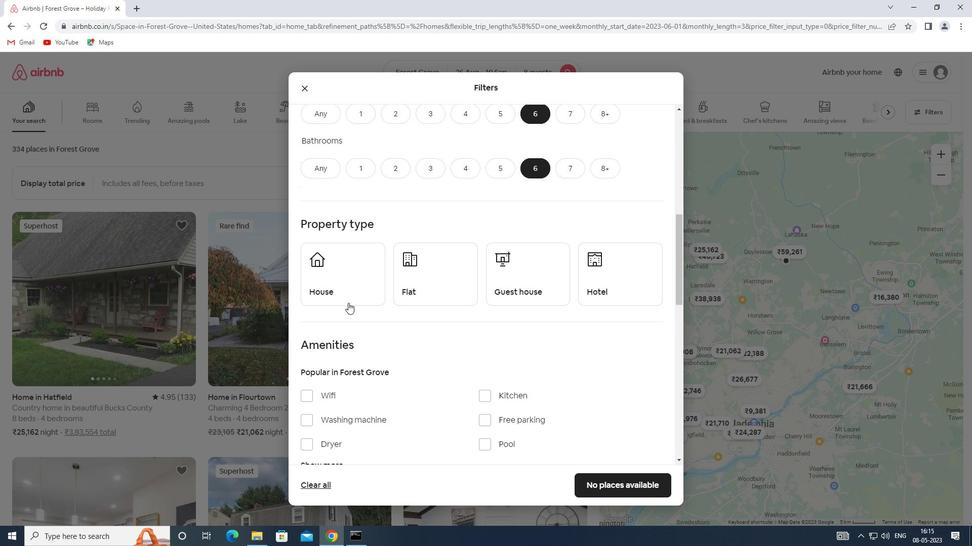 
Action: Mouse moved to (431, 293)
Screenshot: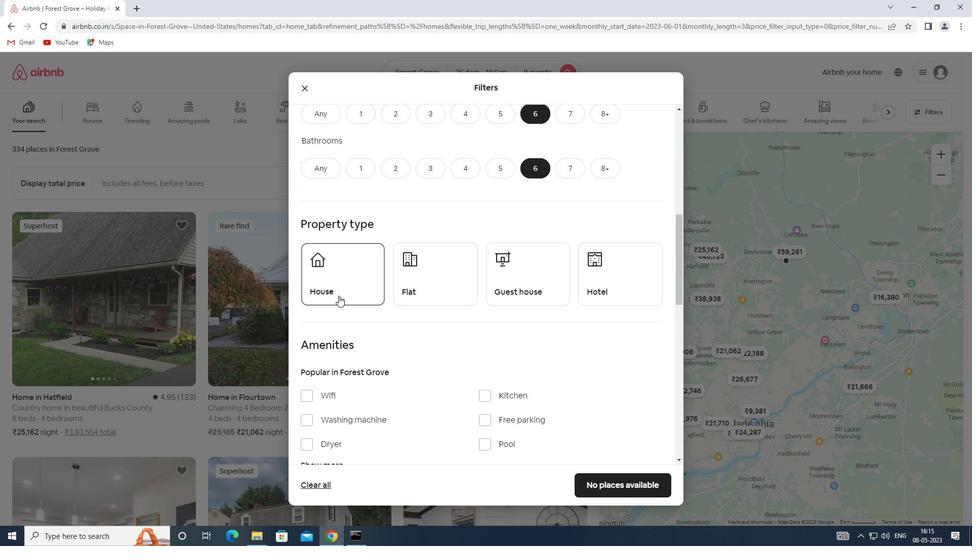 
Action: Mouse pressed left at (431, 293)
Screenshot: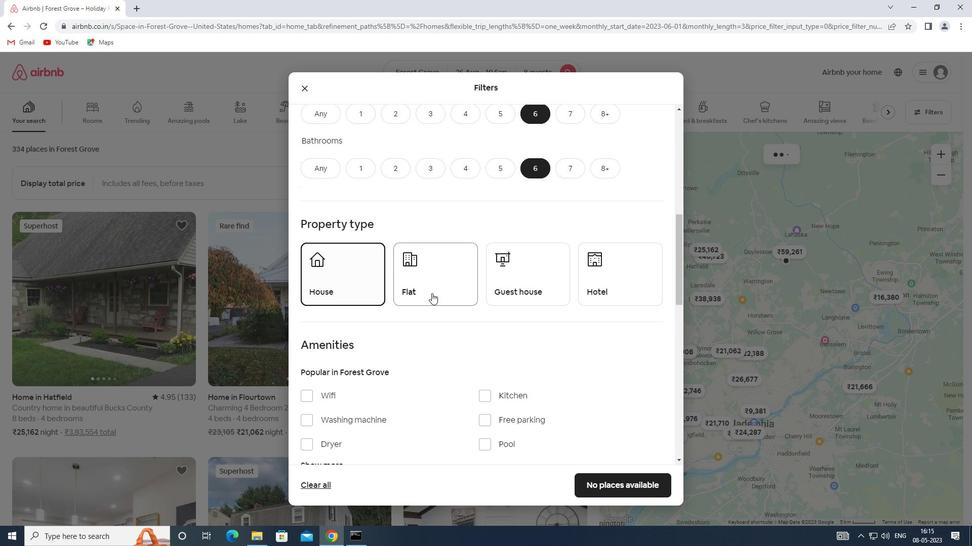 
Action: Mouse moved to (500, 289)
Screenshot: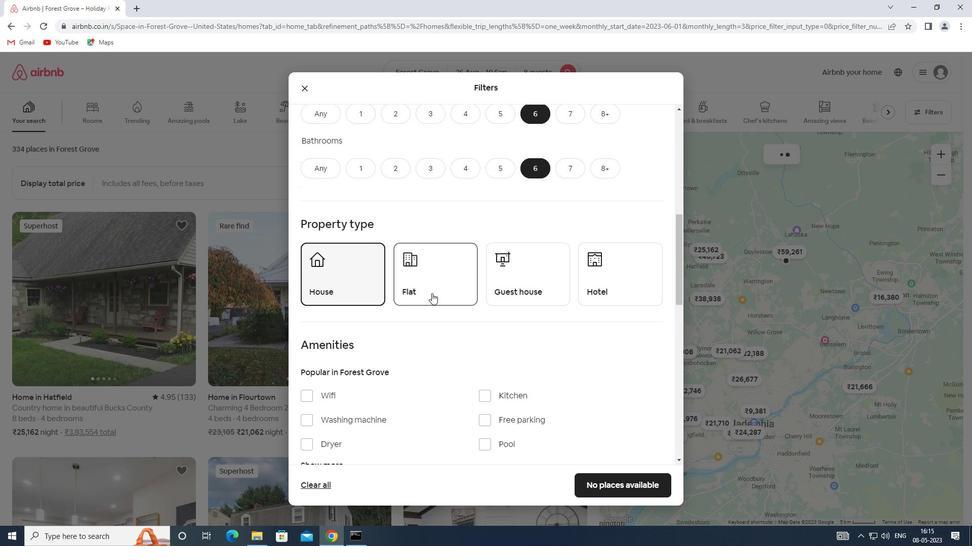 
Action: Mouse pressed left at (500, 289)
Screenshot: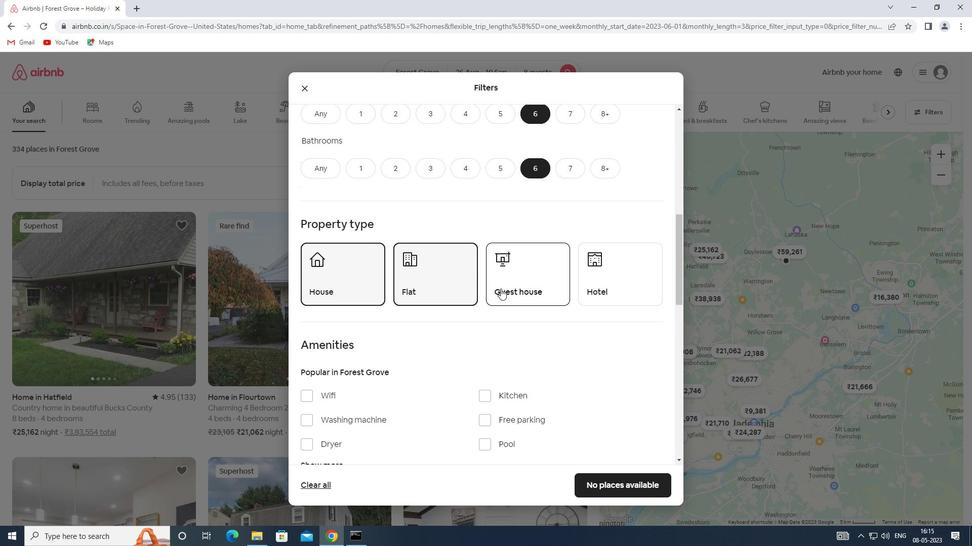 
Action: Mouse moved to (502, 288)
Screenshot: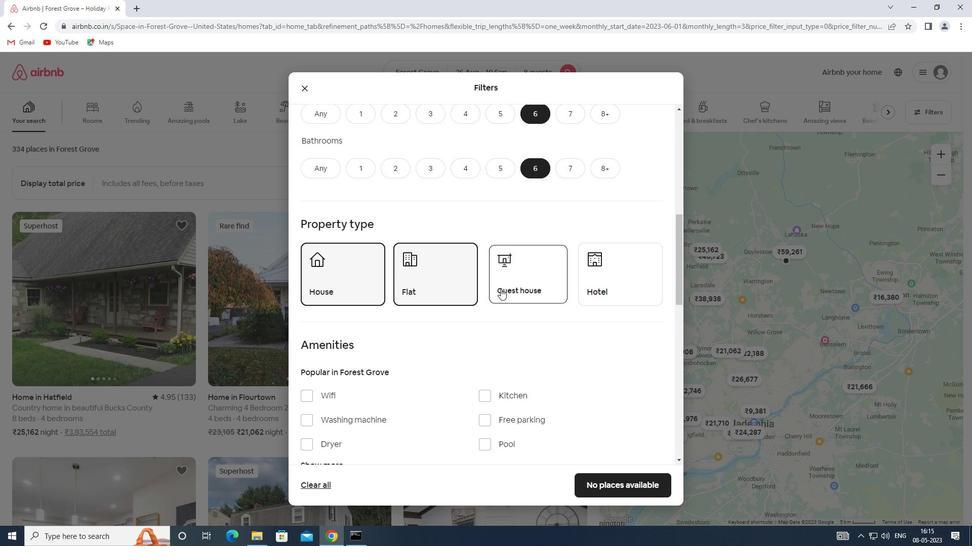
Action: Mouse scrolled (502, 287) with delta (0, 0)
Screenshot: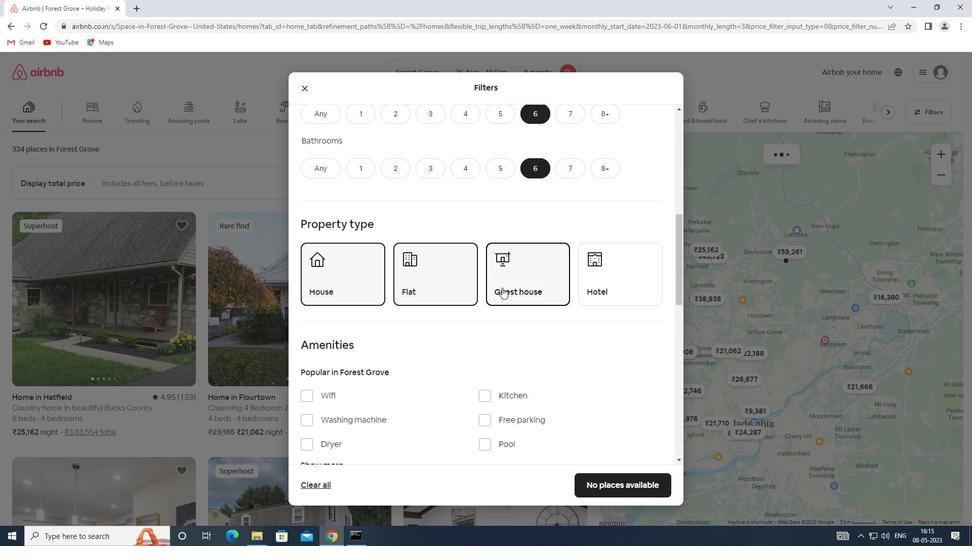 
Action: Mouse scrolled (502, 287) with delta (0, 0)
Screenshot: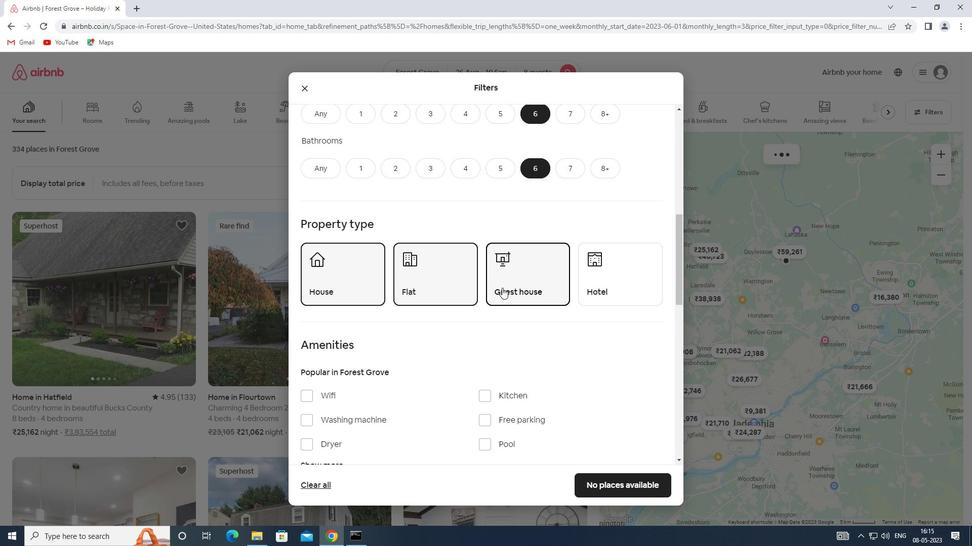 
Action: Mouse scrolled (502, 287) with delta (0, 0)
Screenshot: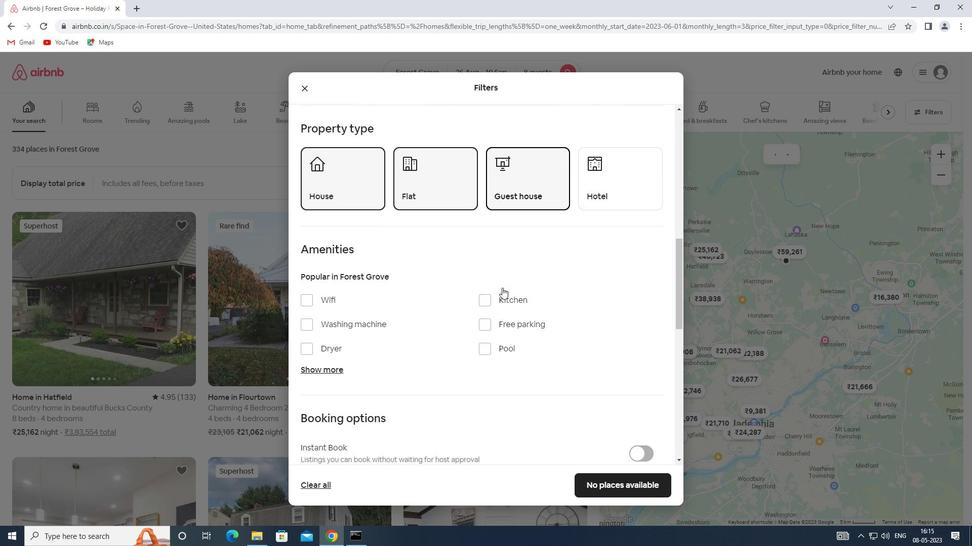 
Action: Mouse moved to (321, 316)
Screenshot: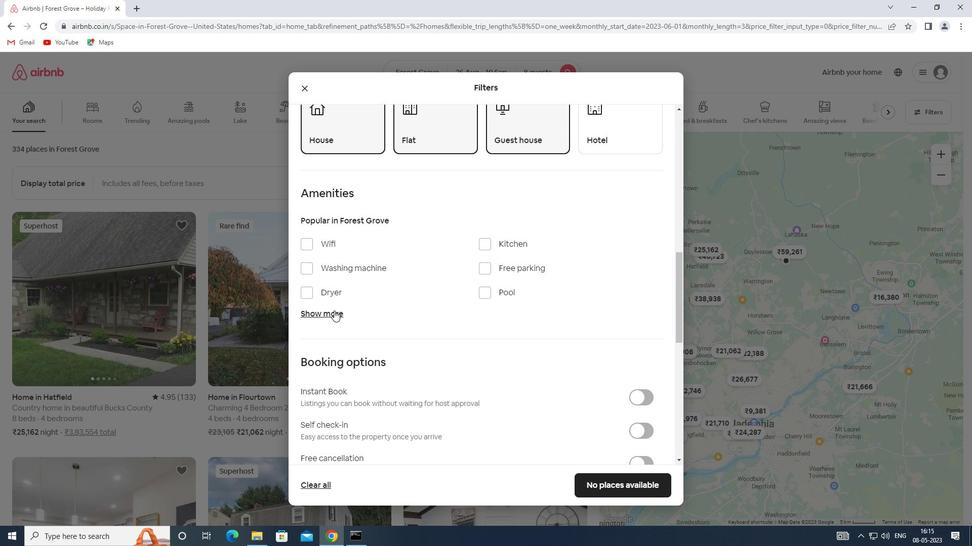 
Action: Mouse pressed left at (321, 316)
Screenshot: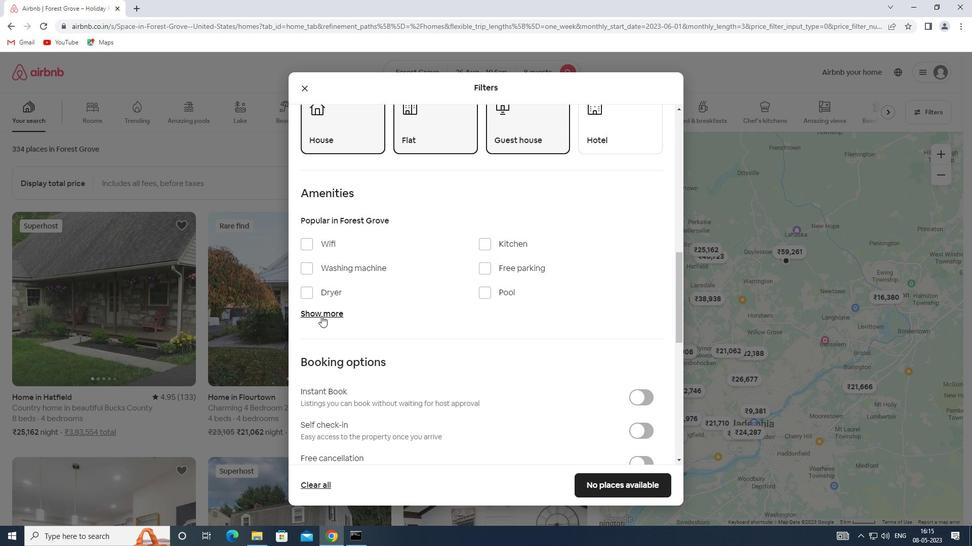 
Action: Mouse moved to (312, 242)
Screenshot: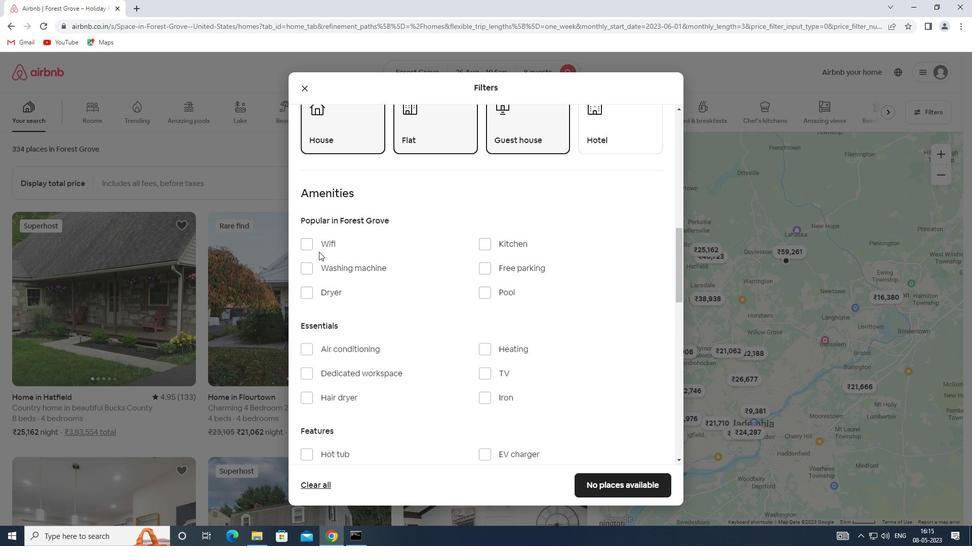 
Action: Mouse pressed left at (312, 242)
Screenshot: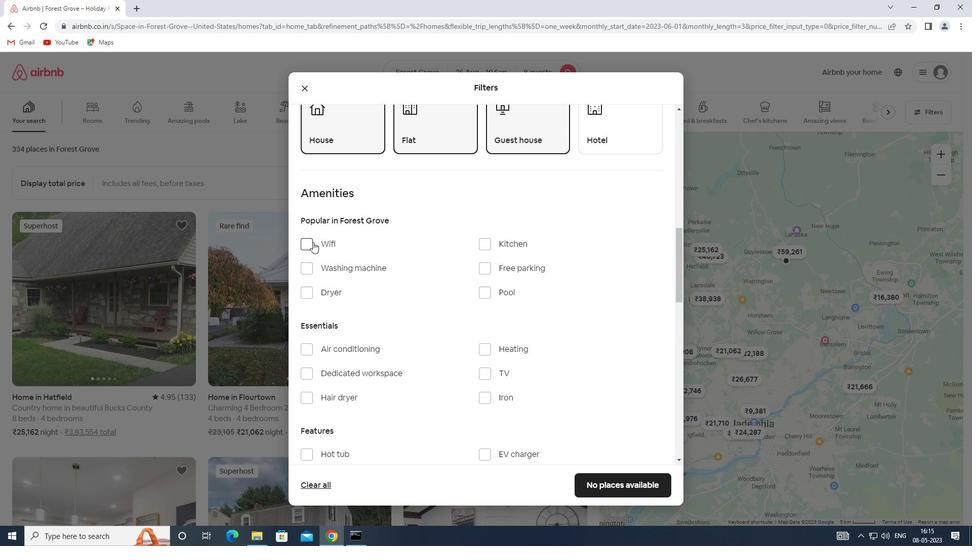 
Action: Mouse moved to (479, 374)
Screenshot: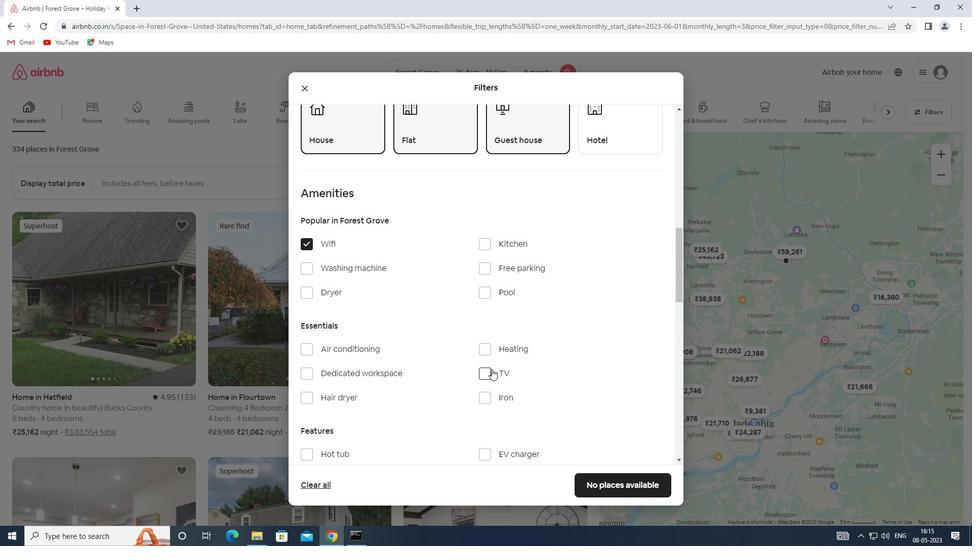 
Action: Mouse pressed left at (479, 374)
Screenshot: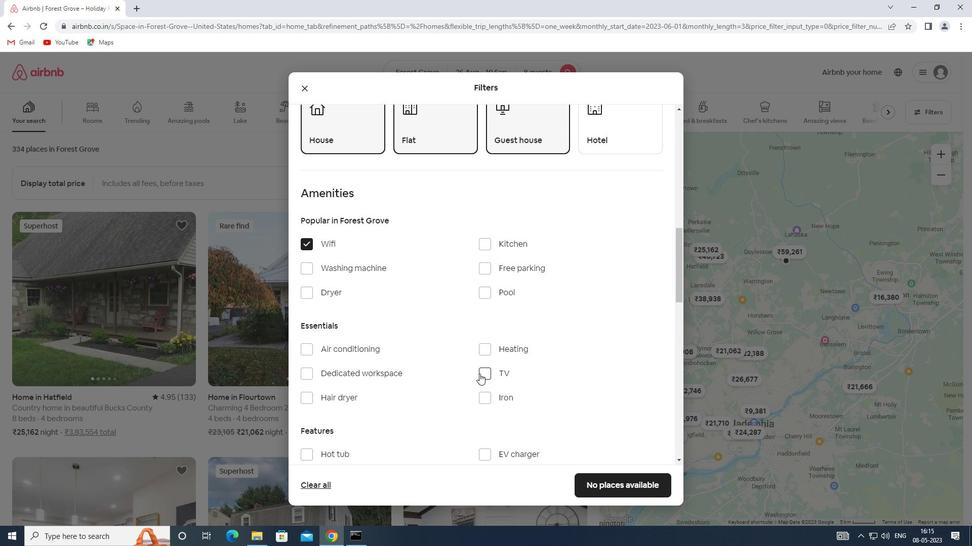 
Action: Mouse moved to (480, 271)
Screenshot: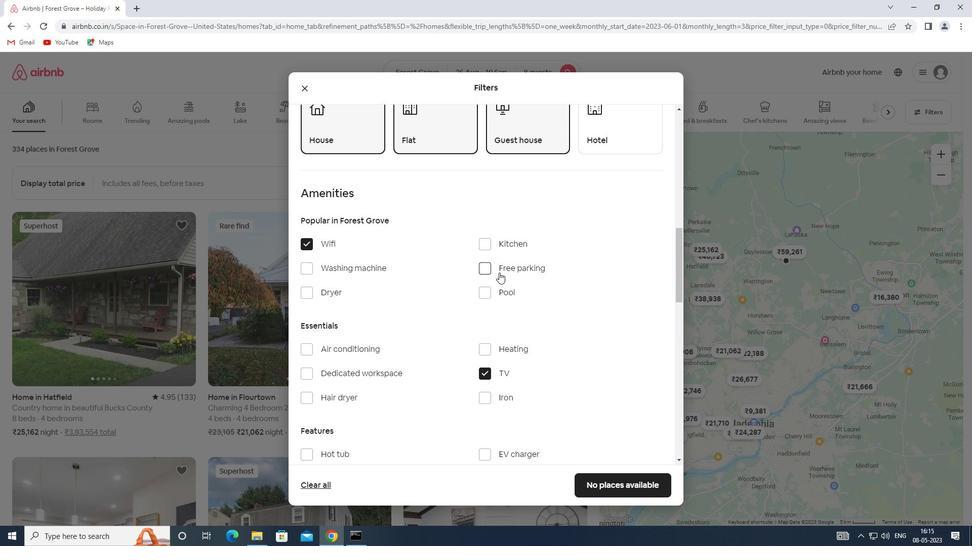 
Action: Mouse pressed left at (480, 271)
Screenshot: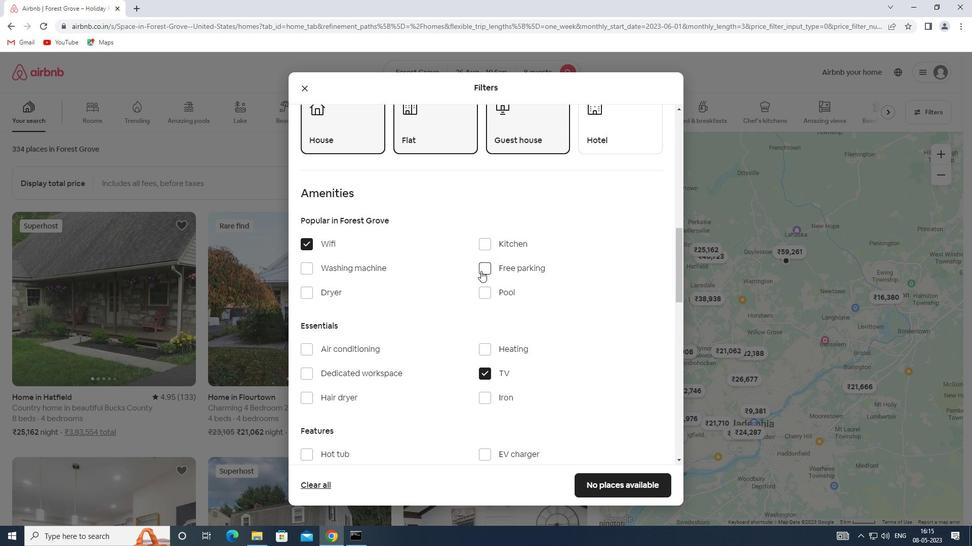 
Action: Mouse moved to (409, 348)
Screenshot: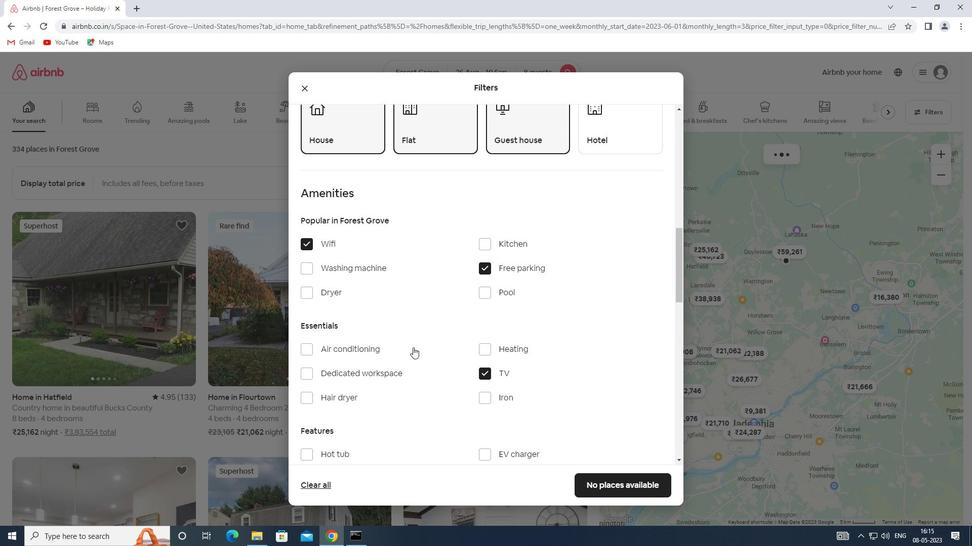
Action: Mouse scrolled (409, 348) with delta (0, 0)
Screenshot: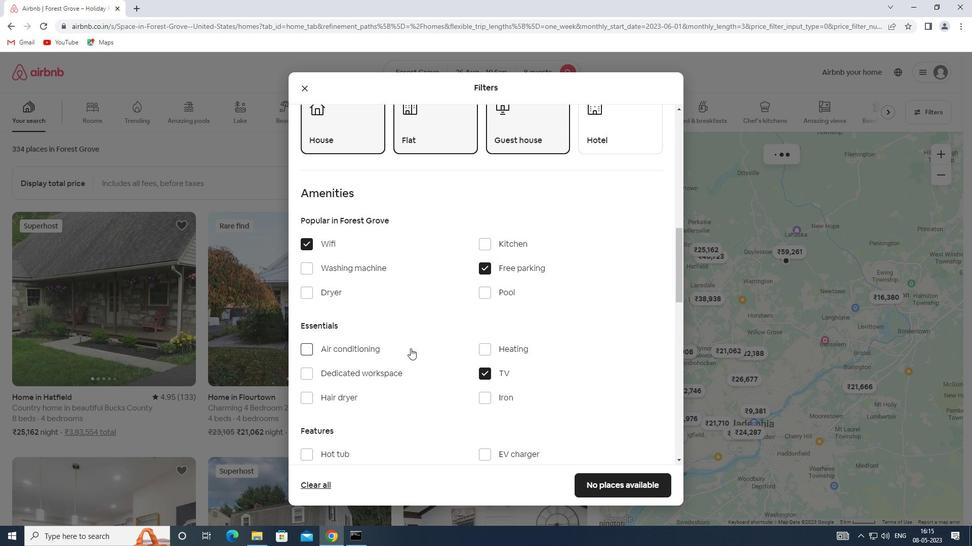 
Action: Mouse scrolled (409, 348) with delta (0, 0)
Screenshot: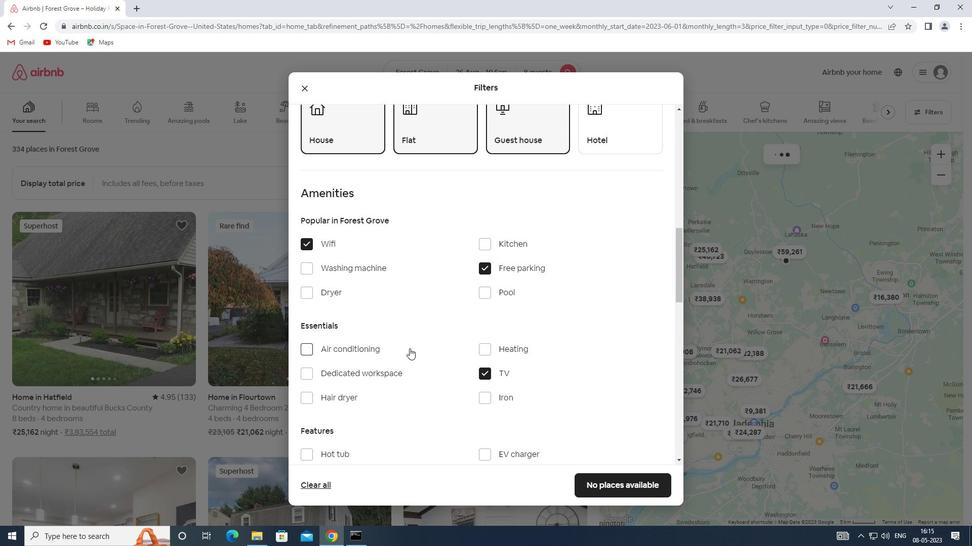 
Action: Mouse moved to (407, 345)
Screenshot: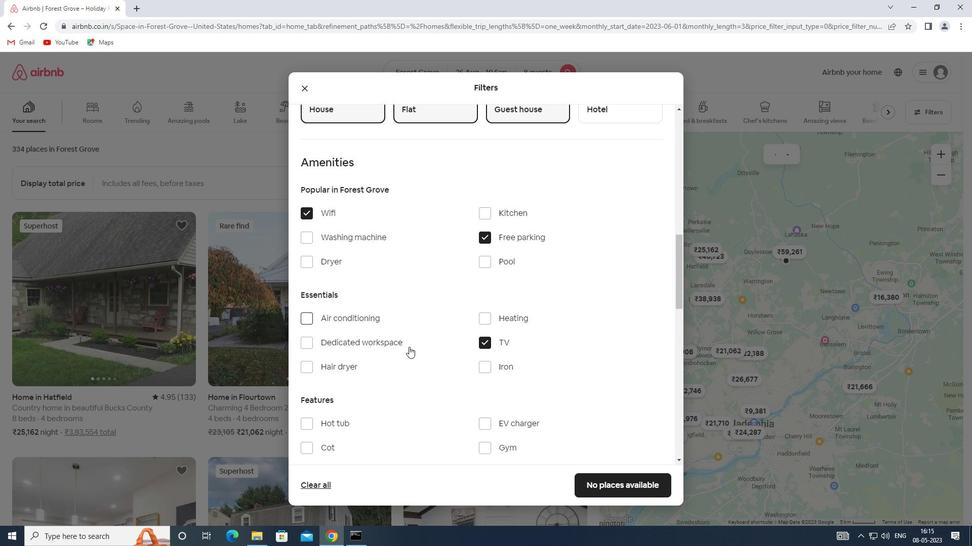
Action: Mouse scrolled (407, 345) with delta (0, 0)
Screenshot: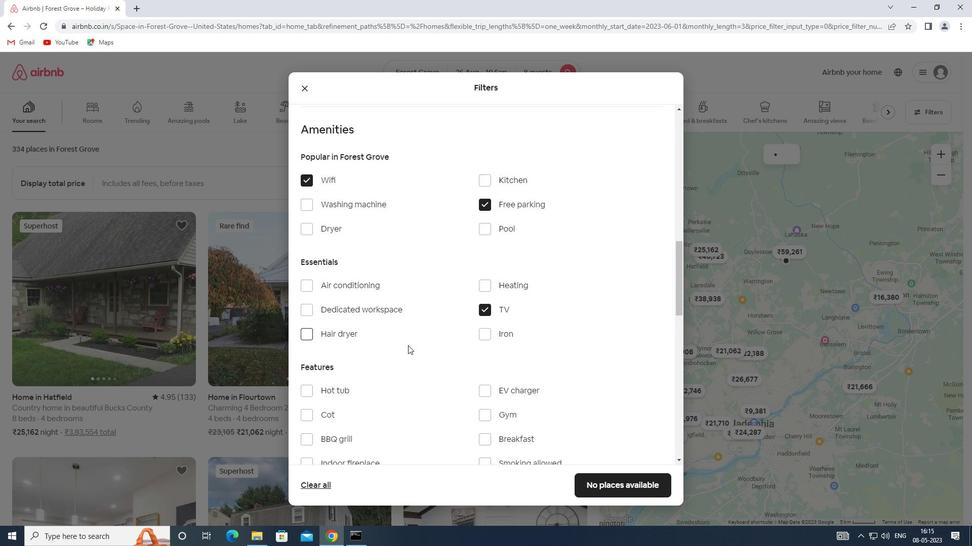 
Action: Mouse moved to (484, 325)
Screenshot: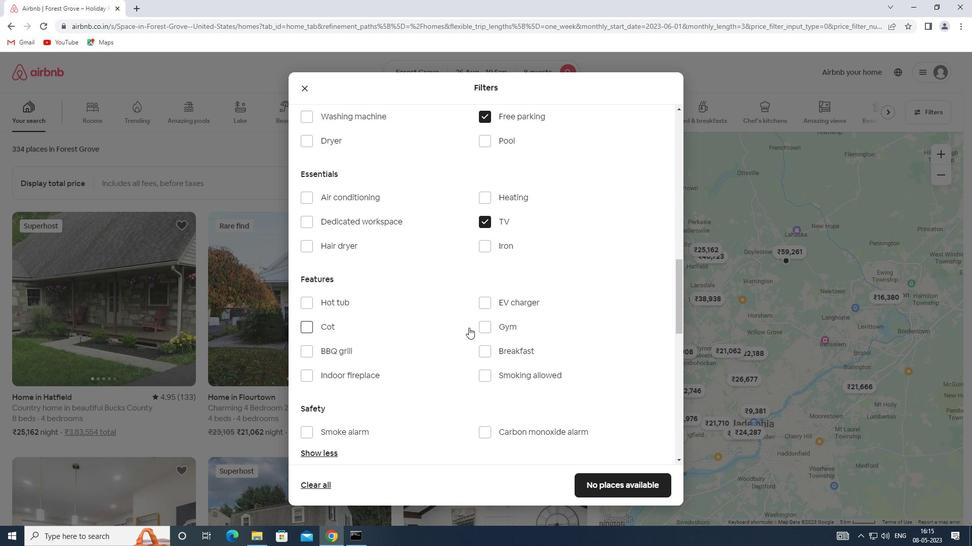 
Action: Mouse pressed left at (484, 325)
Screenshot: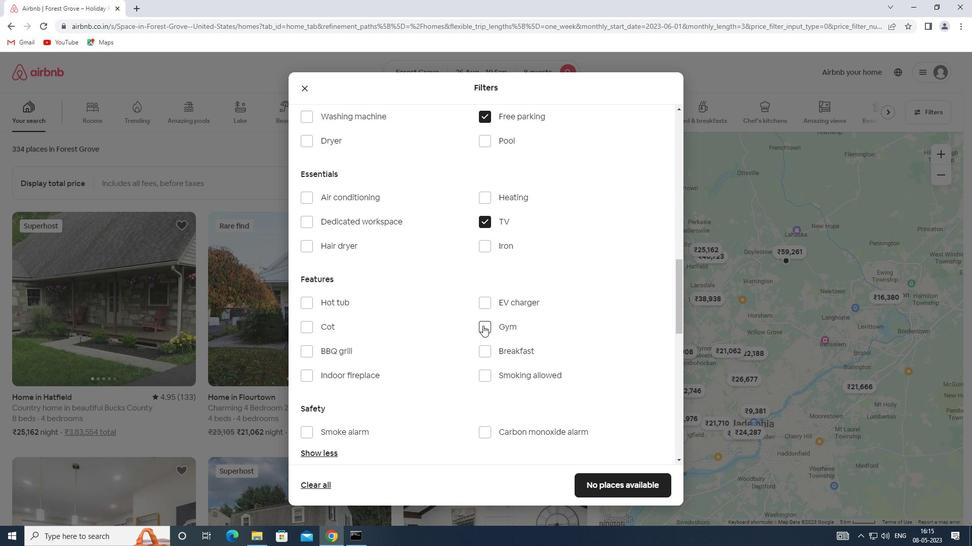 
Action: Mouse moved to (489, 350)
Screenshot: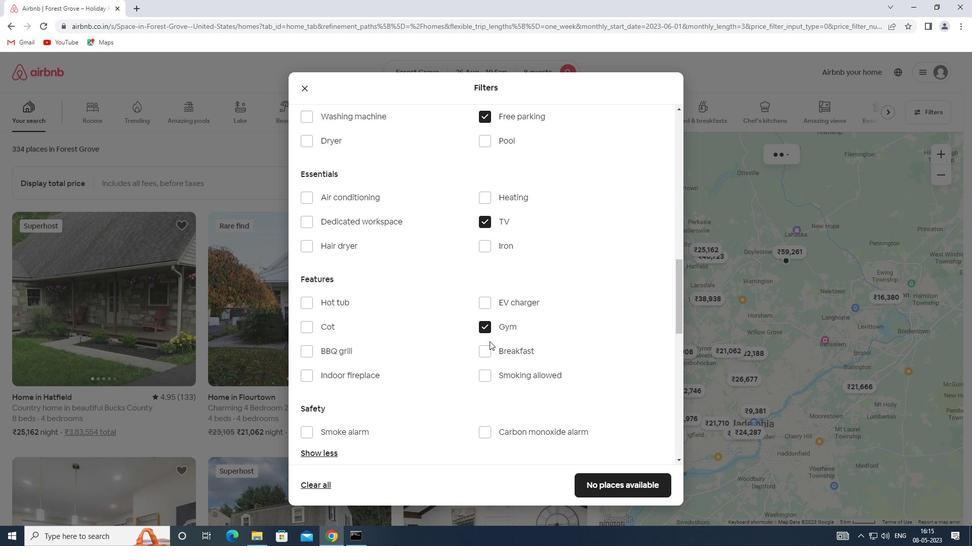 
Action: Mouse pressed left at (489, 350)
Screenshot: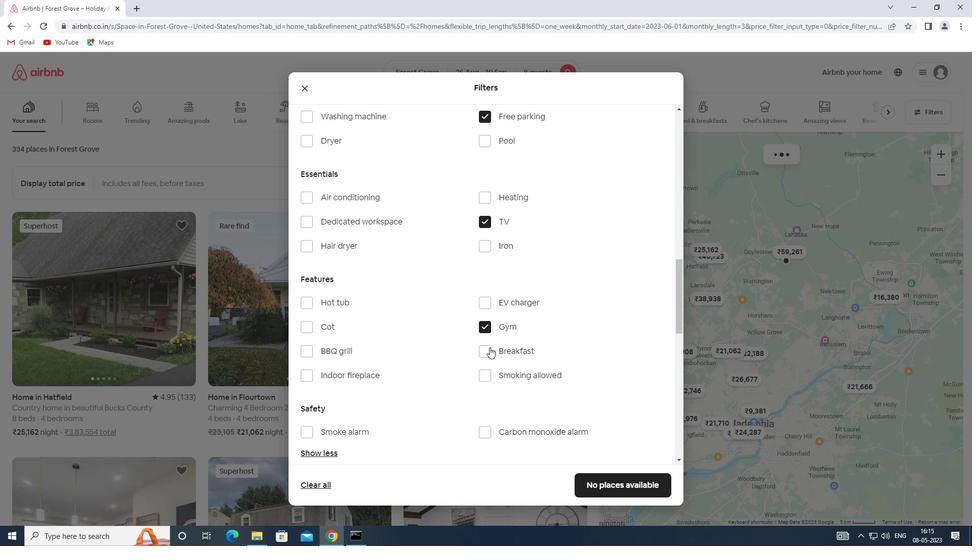 
Action: Mouse moved to (492, 348)
Screenshot: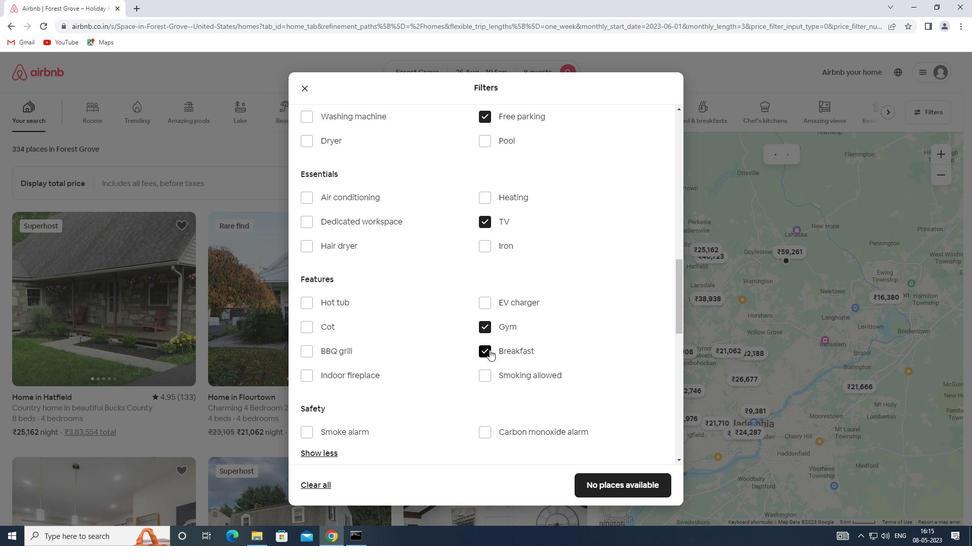 
Action: Mouse scrolled (492, 348) with delta (0, 0)
Screenshot: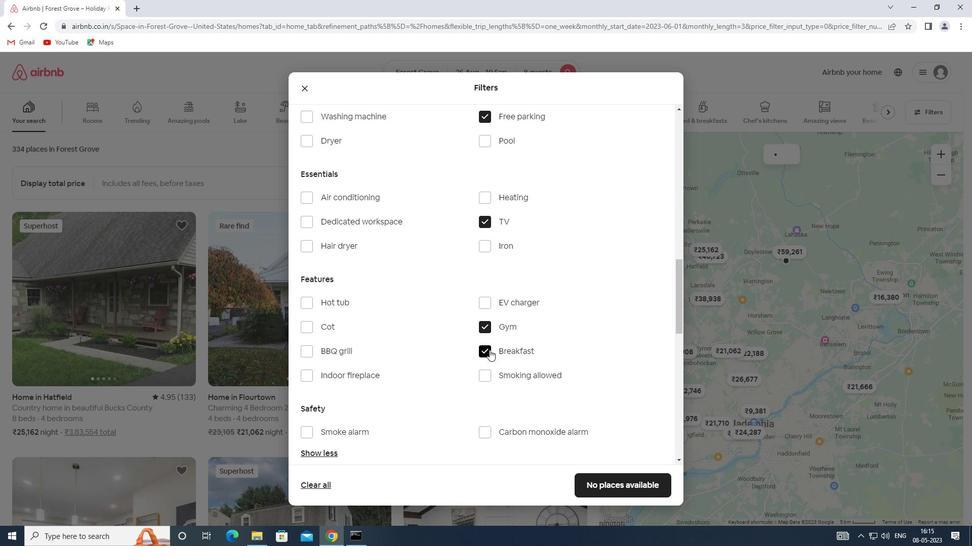 
Action: Mouse scrolled (492, 348) with delta (0, 0)
Screenshot: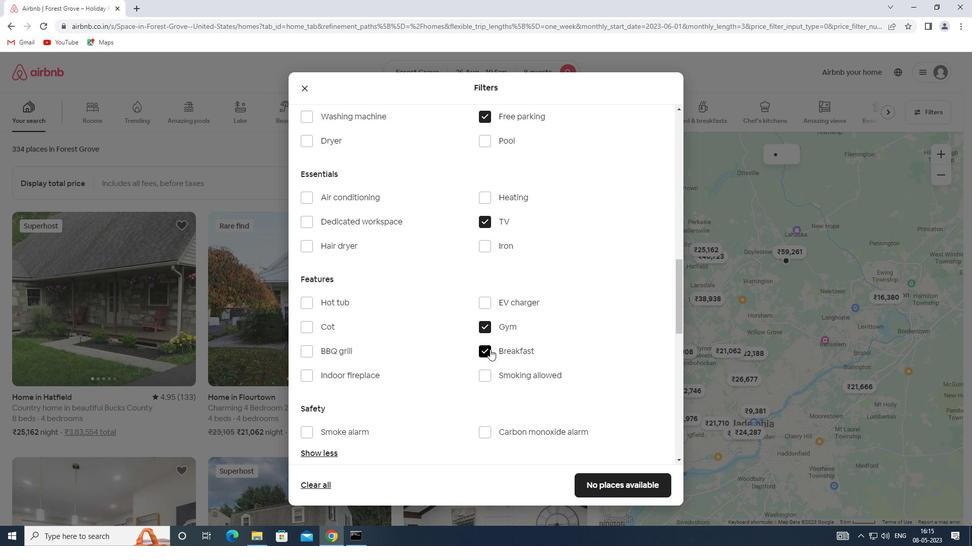 
Action: Mouse scrolled (492, 348) with delta (0, 0)
Screenshot: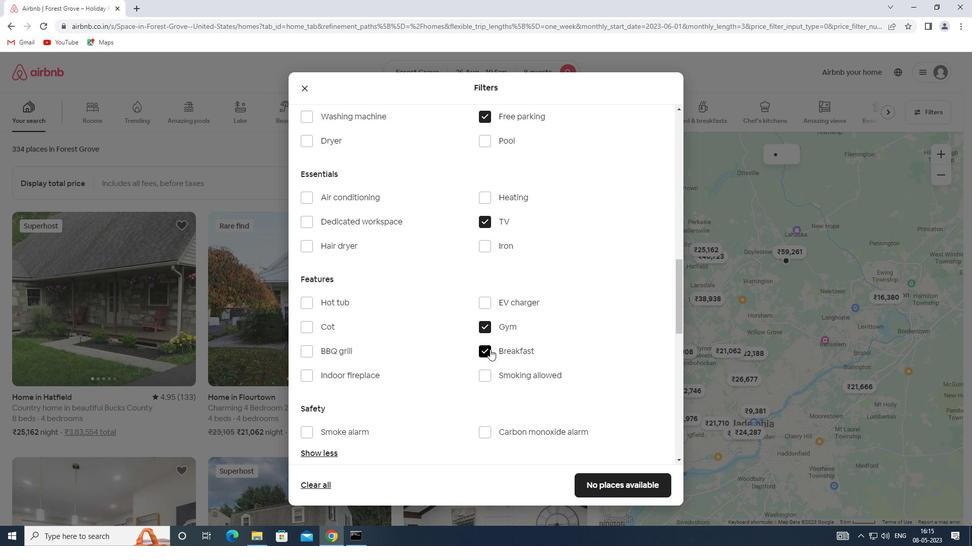 
Action: Mouse moved to (493, 348)
Screenshot: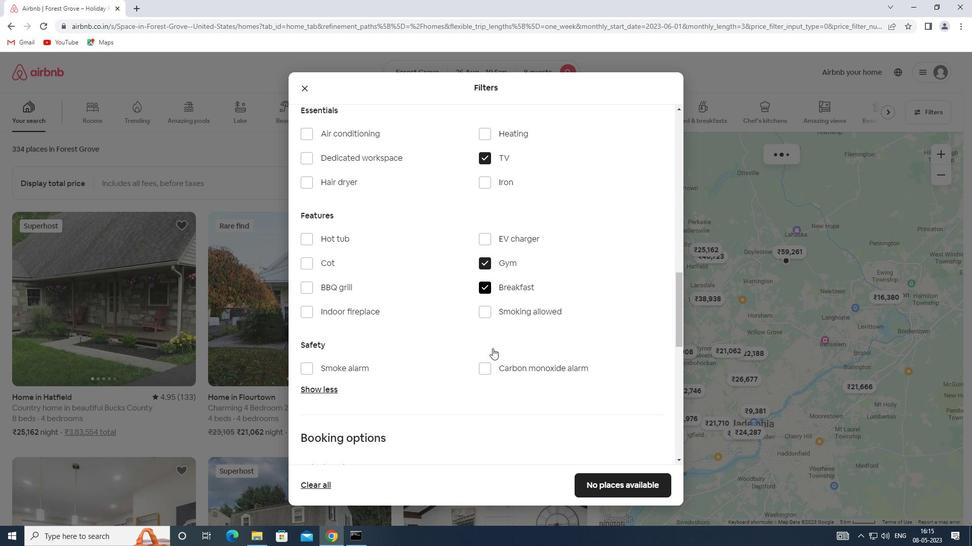 
Action: Mouse scrolled (493, 347) with delta (0, 0)
Screenshot: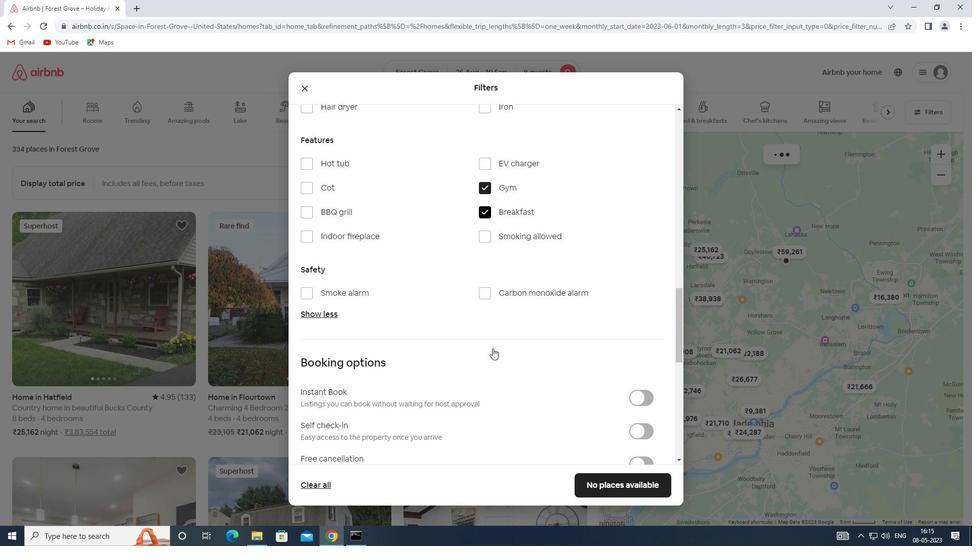 
Action: Mouse scrolled (493, 347) with delta (0, 0)
Screenshot: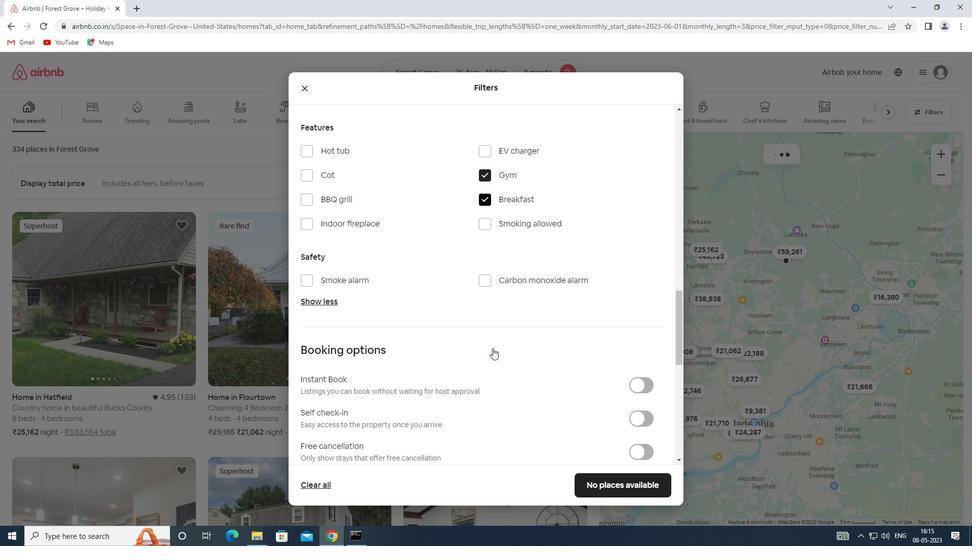 
Action: Mouse scrolled (493, 347) with delta (0, 0)
Screenshot: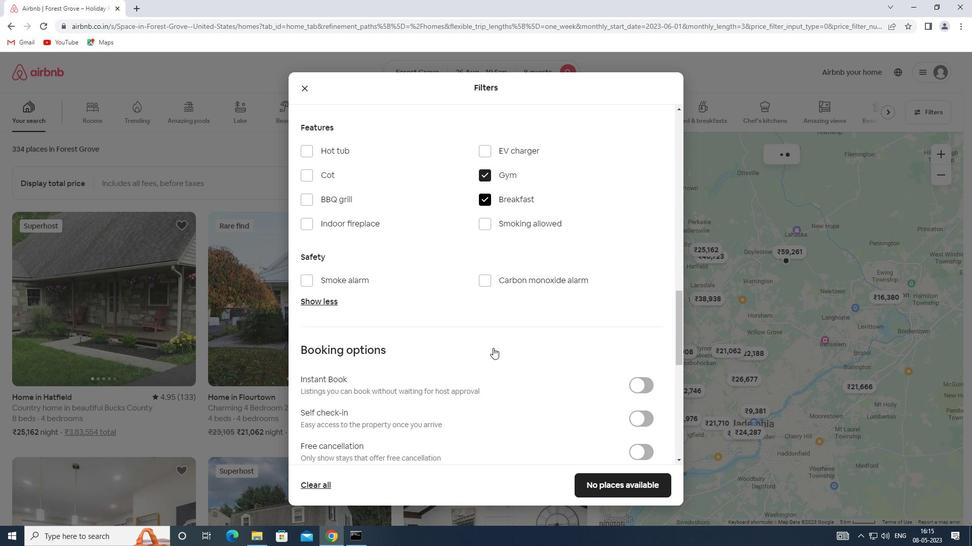 
Action: Mouse moved to (638, 266)
Screenshot: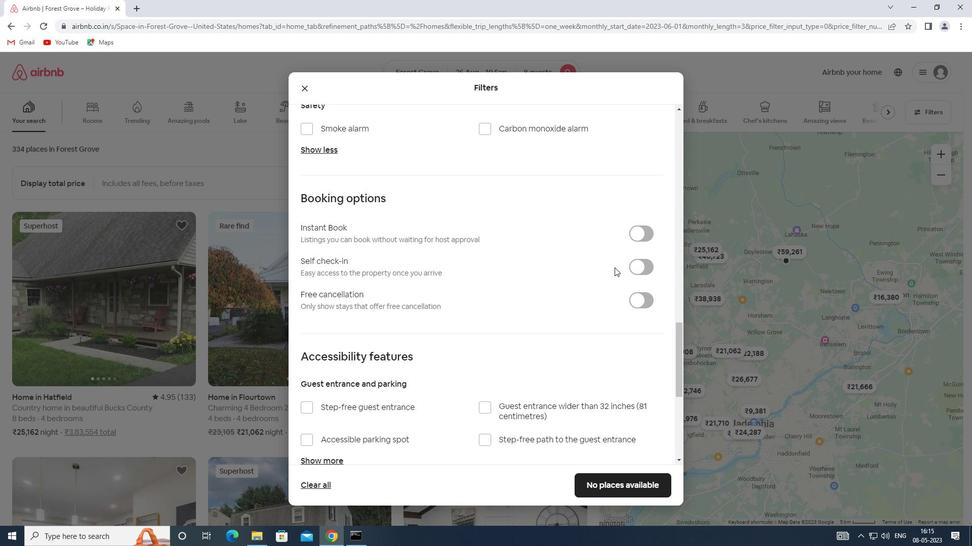 
Action: Mouse pressed left at (638, 266)
Screenshot: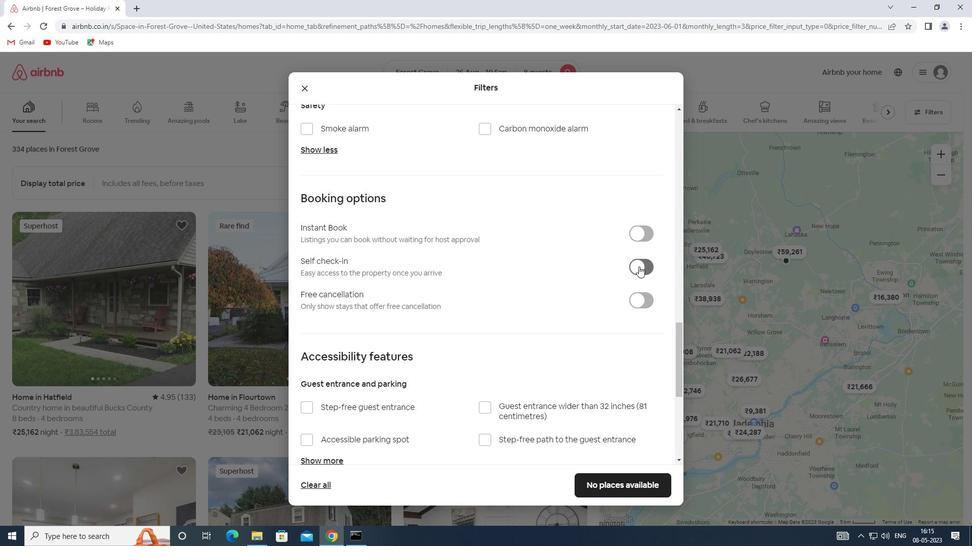 
Action: Mouse moved to (411, 317)
Screenshot: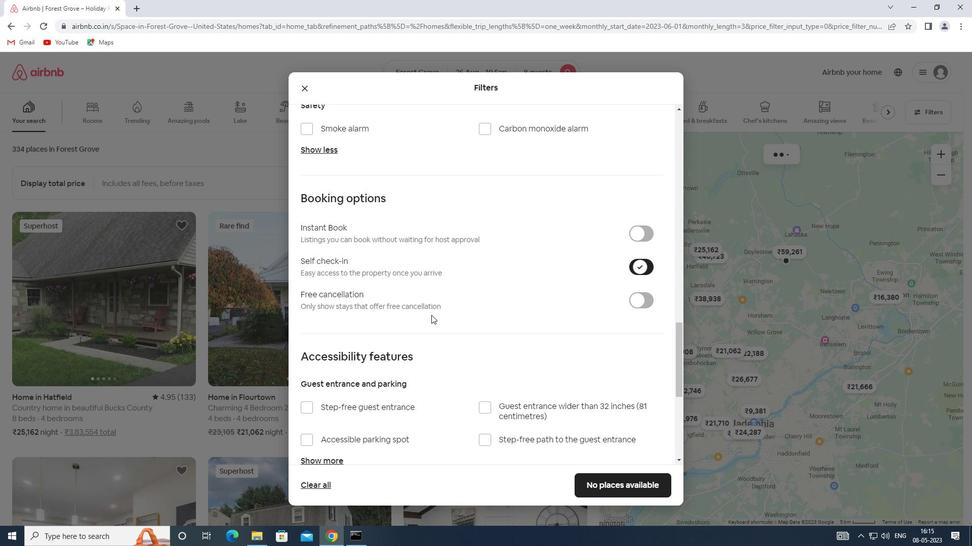 
Action: Mouse scrolled (411, 316) with delta (0, 0)
Screenshot: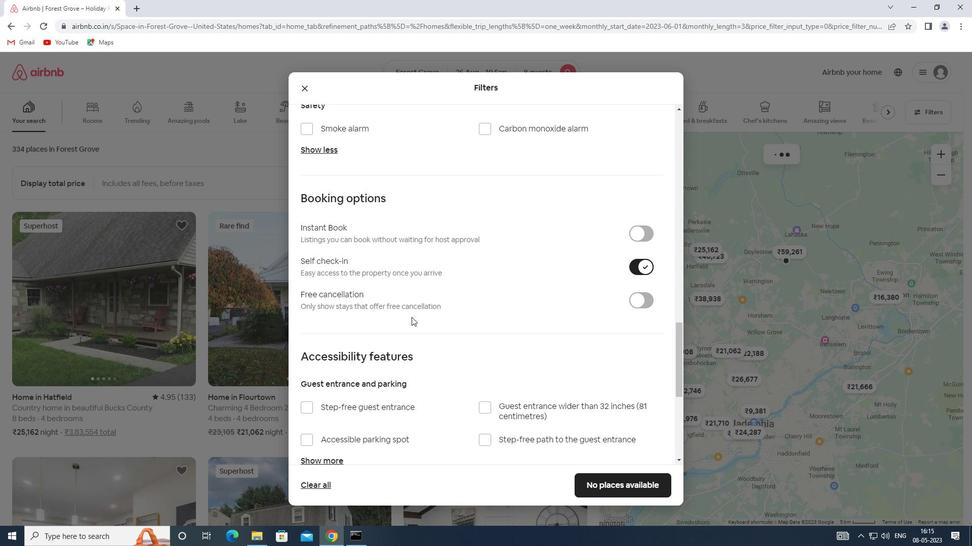 
Action: Mouse scrolled (411, 316) with delta (0, 0)
Screenshot: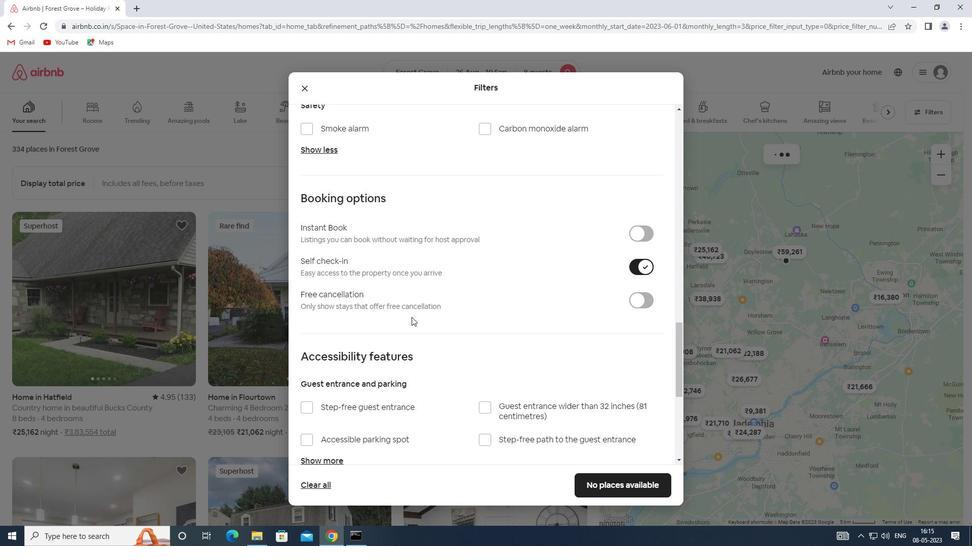 
Action: Mouse scrolled (411, 316) with delta (0, 0)
Screenshot: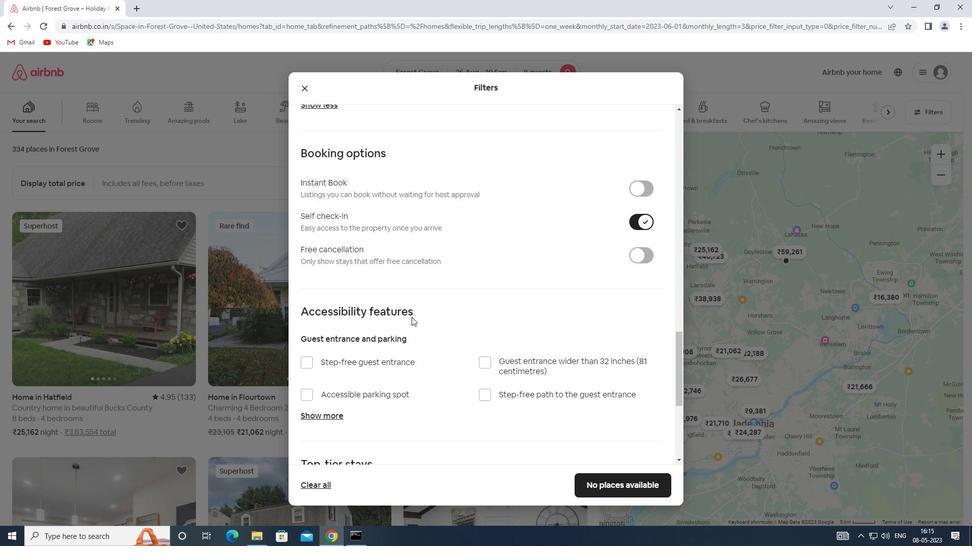 
Action: Mouse scrolled (411, 316) with delta (0, 0)
Screenshot: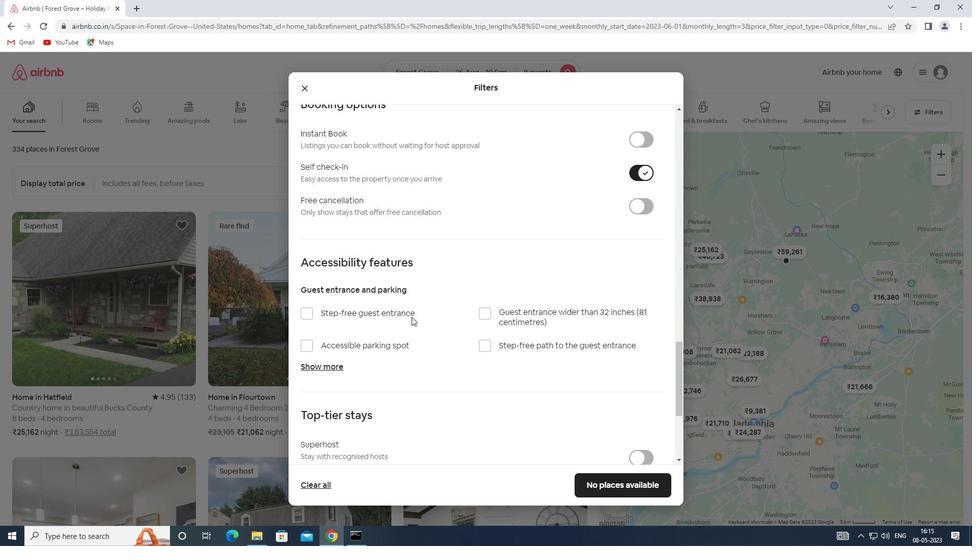 
Action: Mouse scrolled (411, 316) with delta (0, 0)
Screenshot: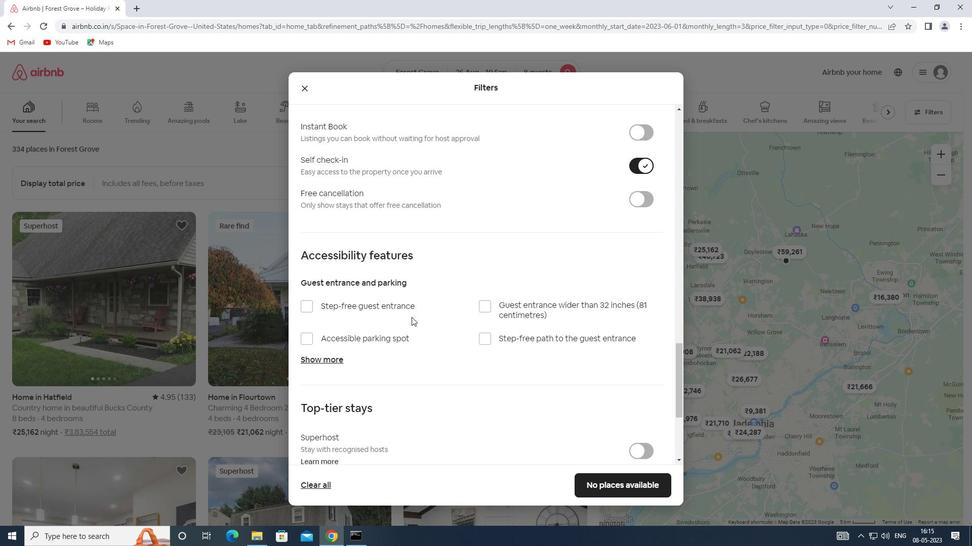 
Action: Mouse scrolled (411, 316) with delta (0, 0)
Screenshot: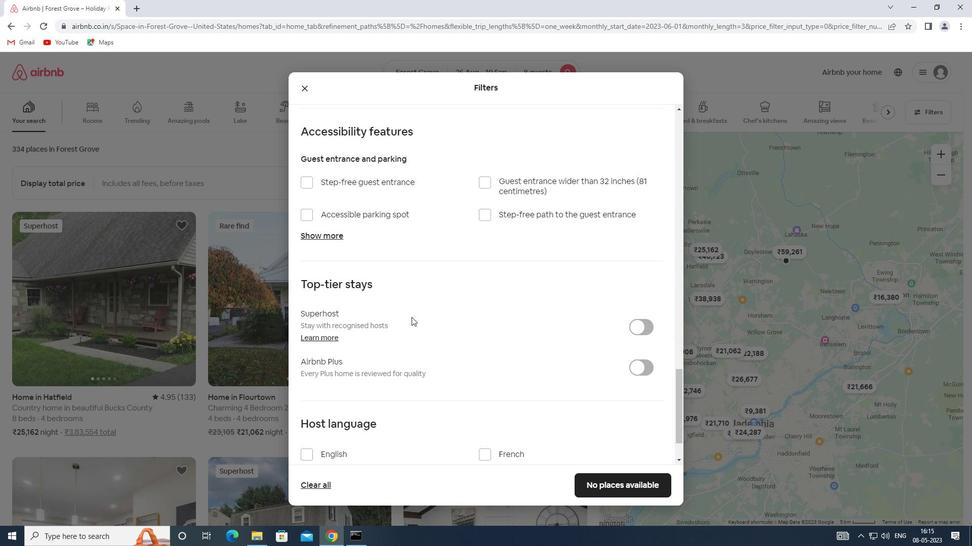 
Action: Mouse scrolled (411, 316) with delta (0, 0)
Screenshot: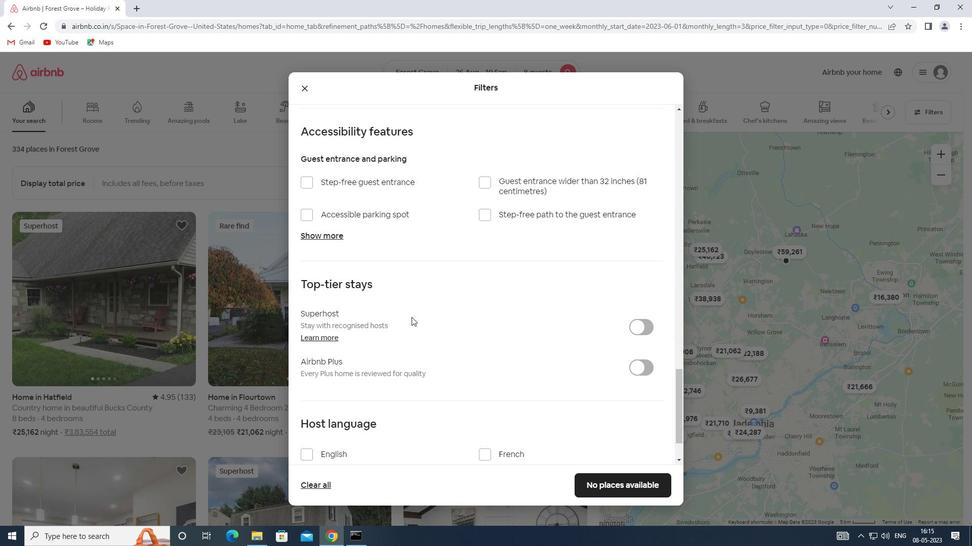 
Action: Mouse scrolled (411, 316) with delta (0, 0)
Screenshot: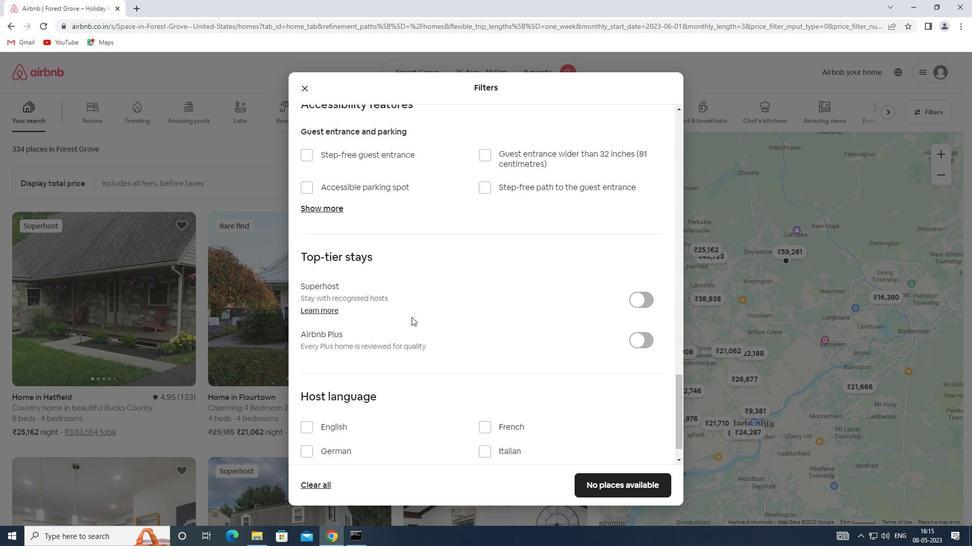 
Action: Mouse moved to (311, 395)
Screenshot: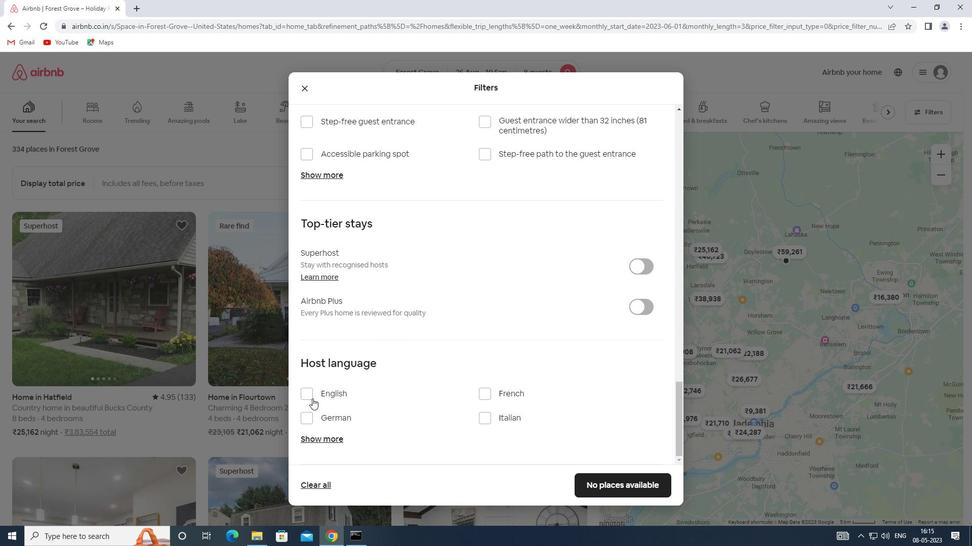 
Action: Mouse pressed left at (311, 395)
Screenshot: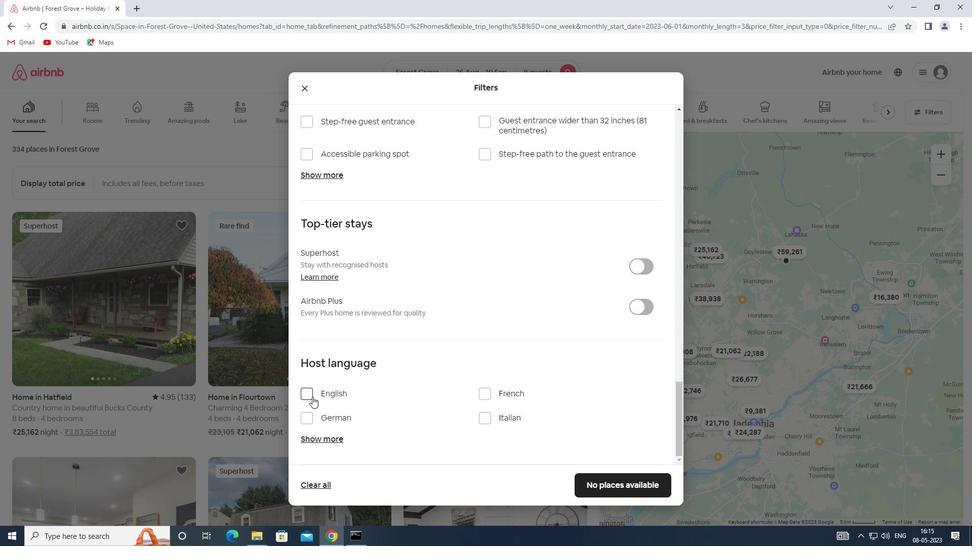 
Action: Mouse moved to (611, 478)
Screenshot: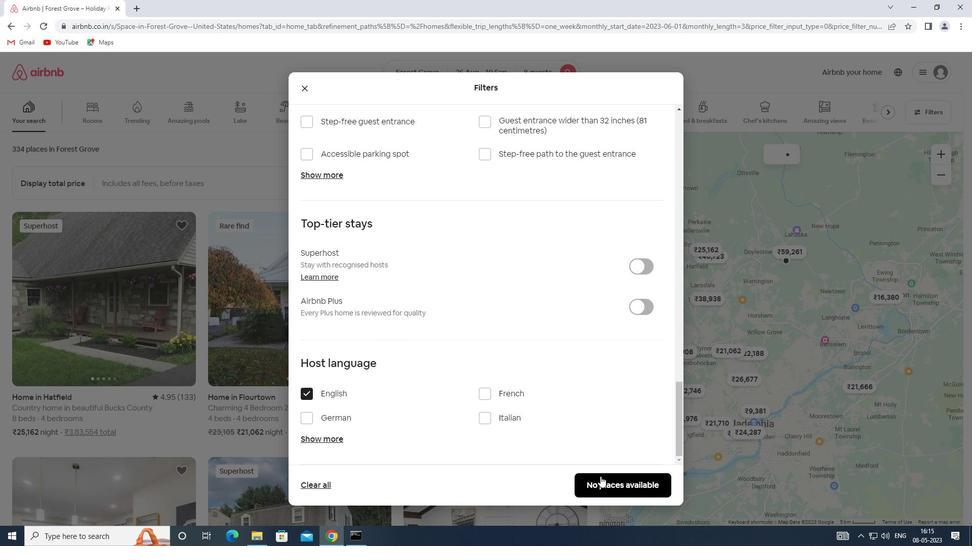
Action: Mouse pressed left at (611, 478)
Screenshot: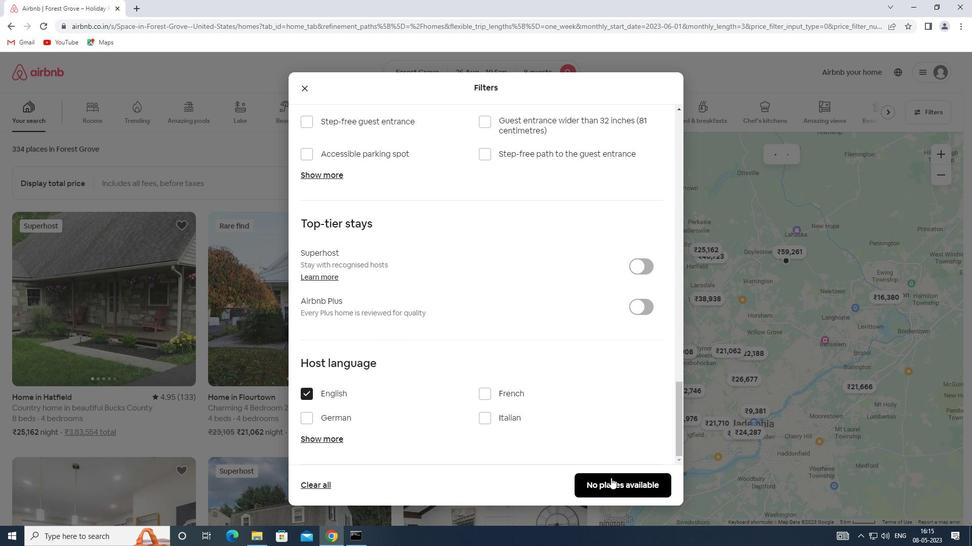 
Action: Mouse moved to (611, 478)
Screenshot: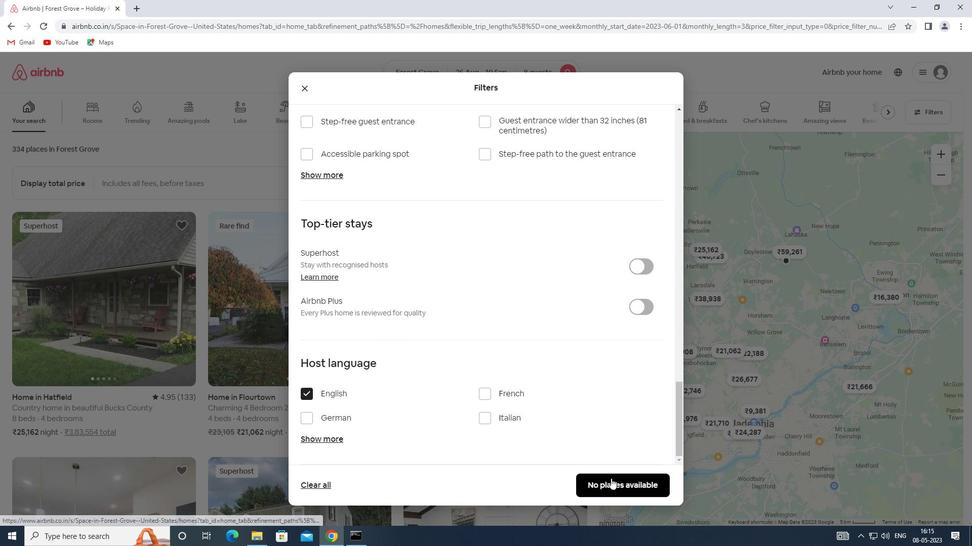 
